 Task: Find a flat in Owatonna, United States, for 6 guests from June 1 to June 9, with a price range of ₹6000 to ₹12000, 3 bedrooms, 3 beds, 3 bathrooms, and self check-in option.
Action: Mouse moved to (481, 119)
Screenshot: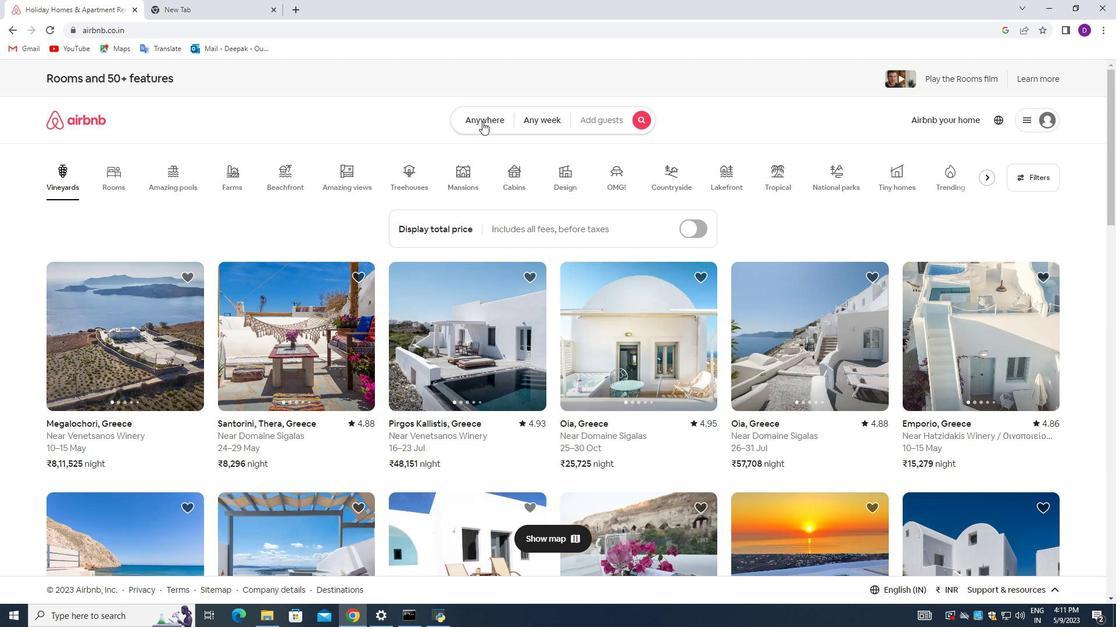 
Action: Mouse pressed left at (481, 119)
Screenshot: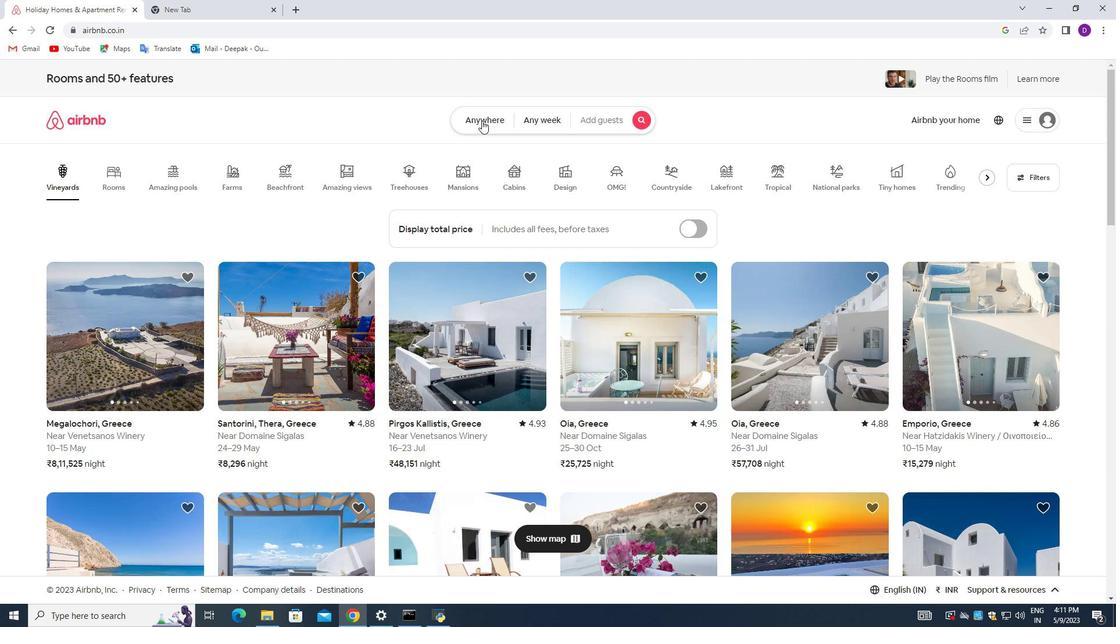 
Action: Mouse moved to (406, 172)
Screenshot: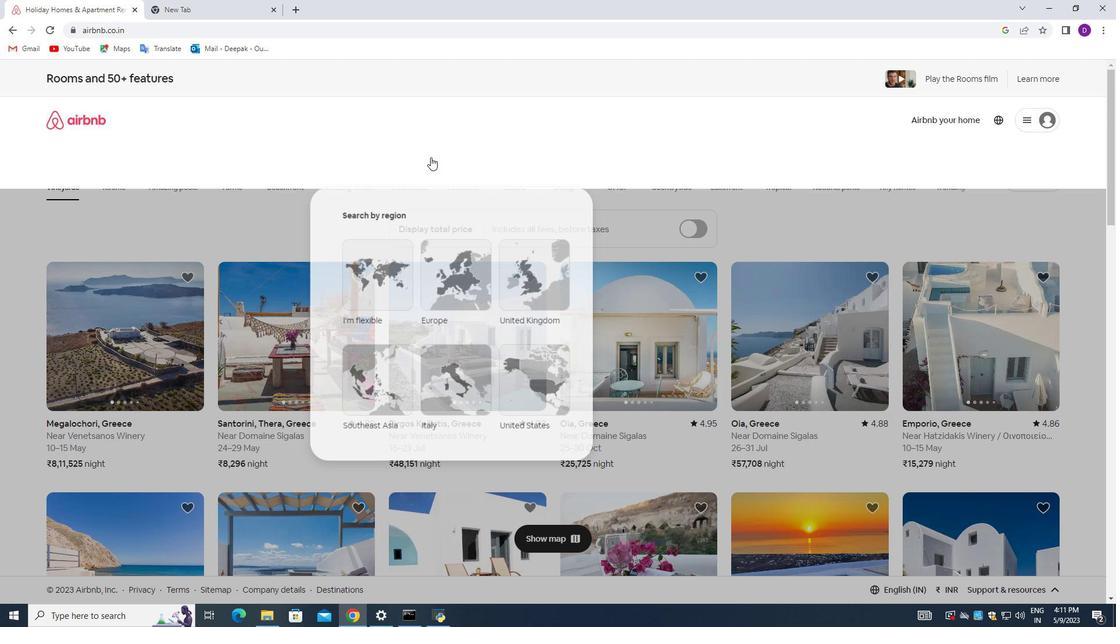 
Action: Mouse pressed left at (406, 172)
Screenshot: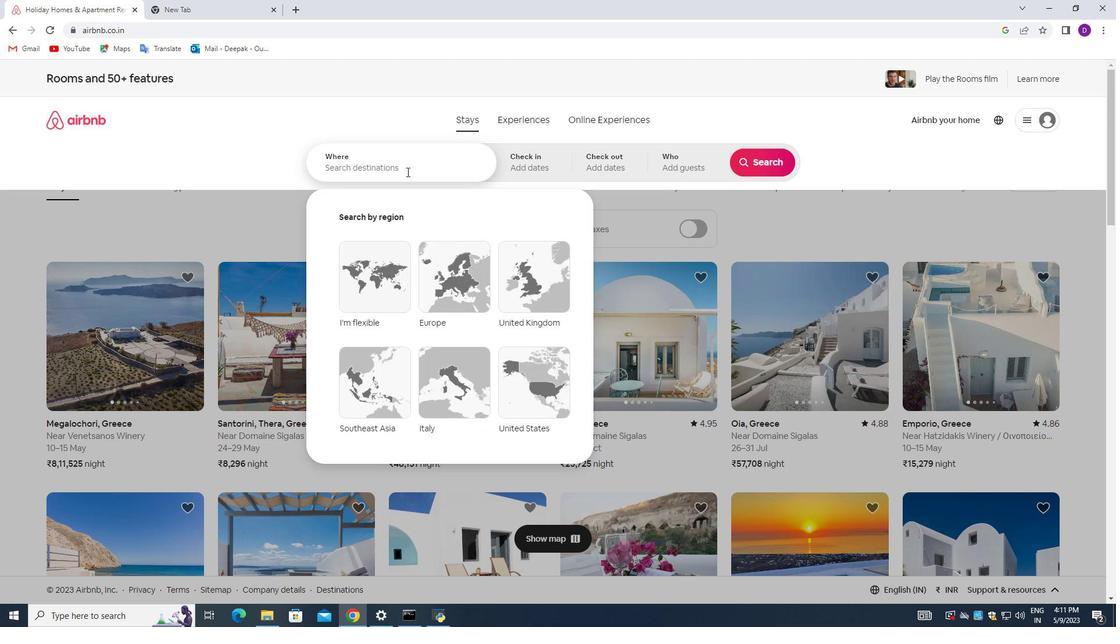 
Action: Mouse moved to (178, 234)
Screenshot: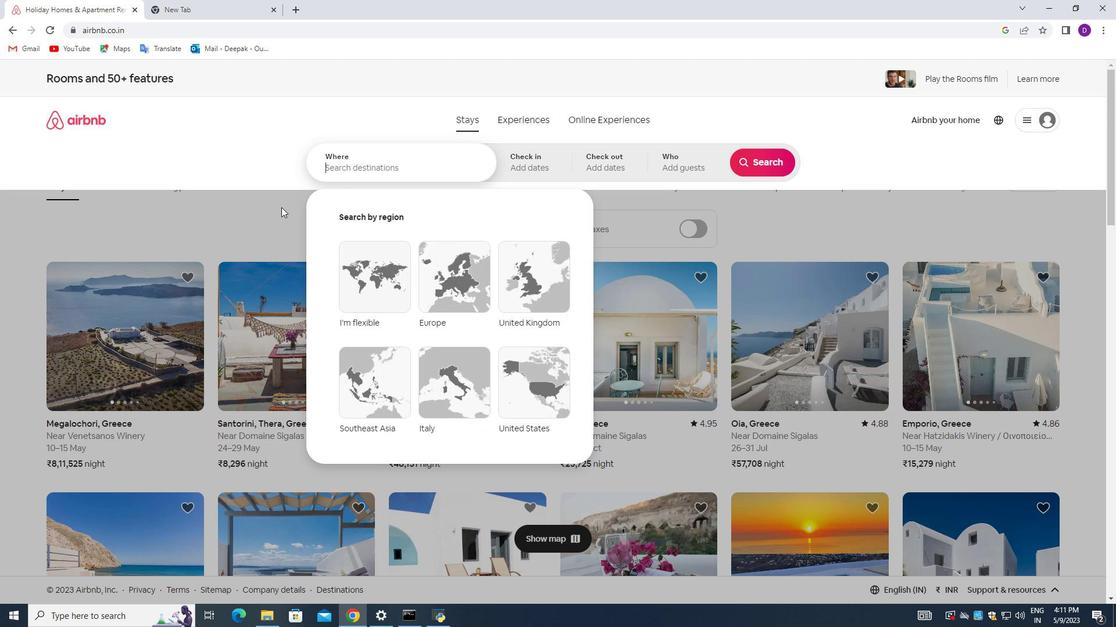 
Action: Key pressed <Key.shift>Owatonna<Key.space><Key.backspace>,<Key.space><Key.shift>United<Key.space><Key.shift_r>States<Key.enter>
Screenshot: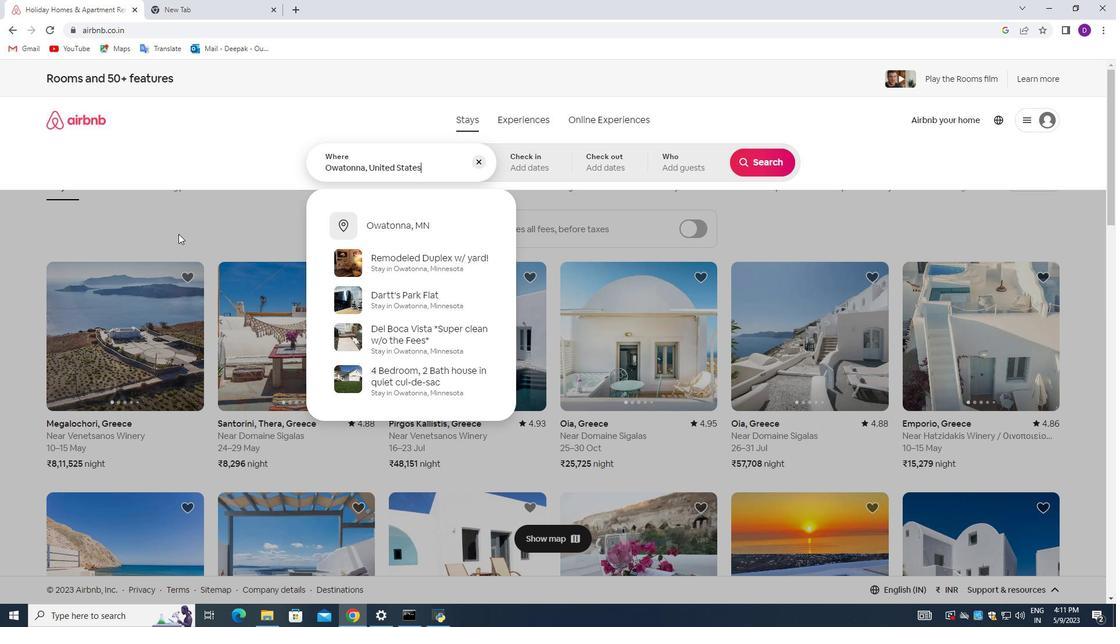 
Action: Mouse moved to (690, 305)
Screenshot: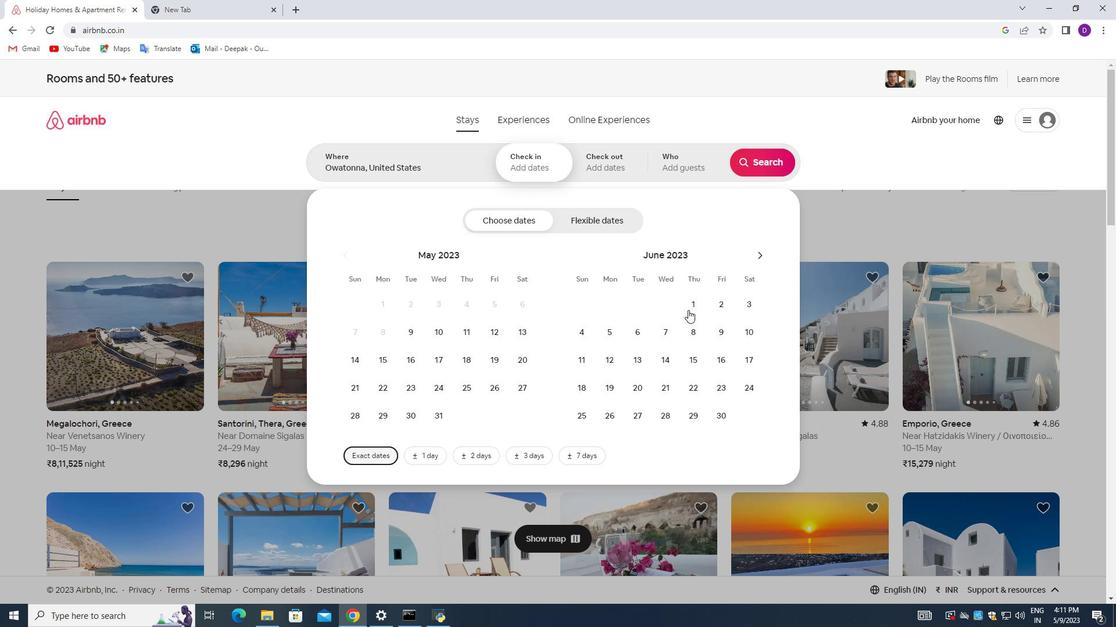 
Action: Mouse pressed left at (690, 305)
Screenshot: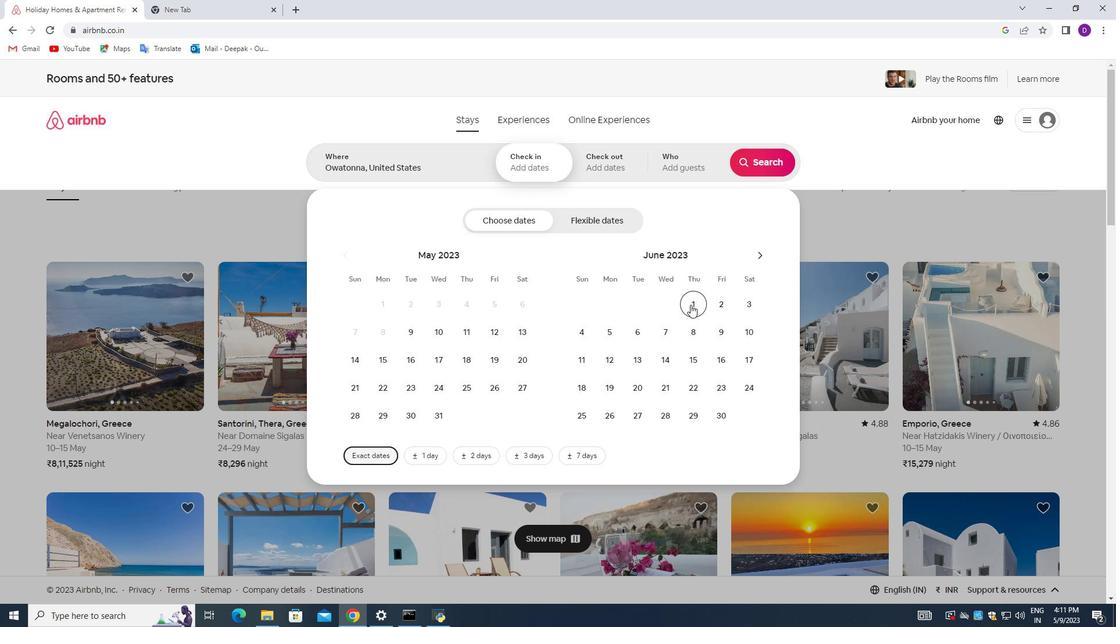 
Action: Mouse moved to (715, 326)
Screenshot: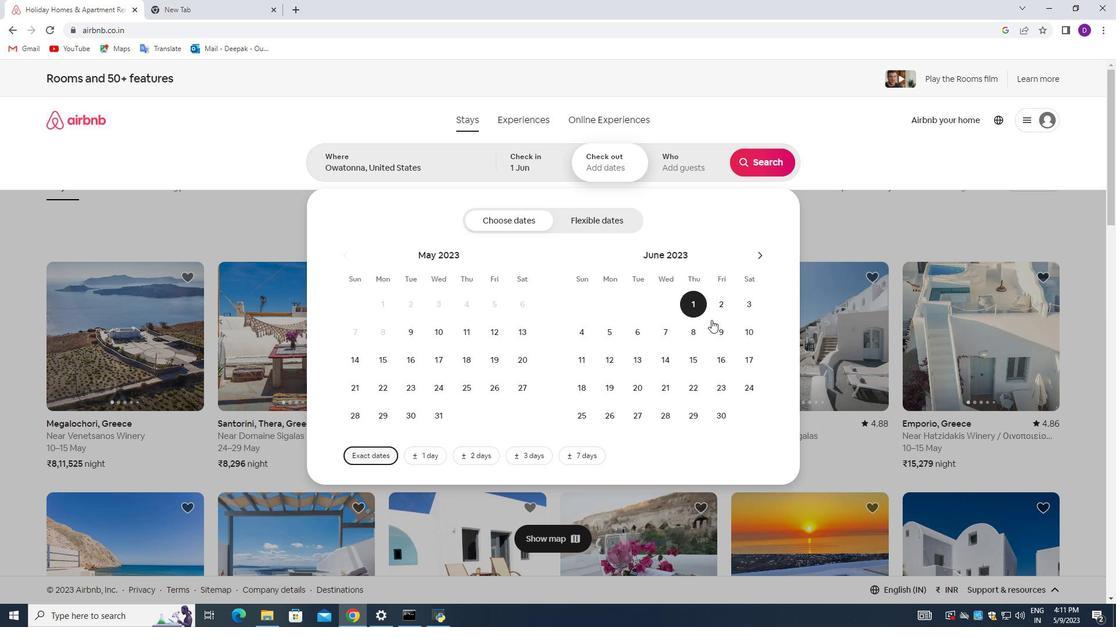 
Action: Mouse pressed left at (715, 326)
Screenshot: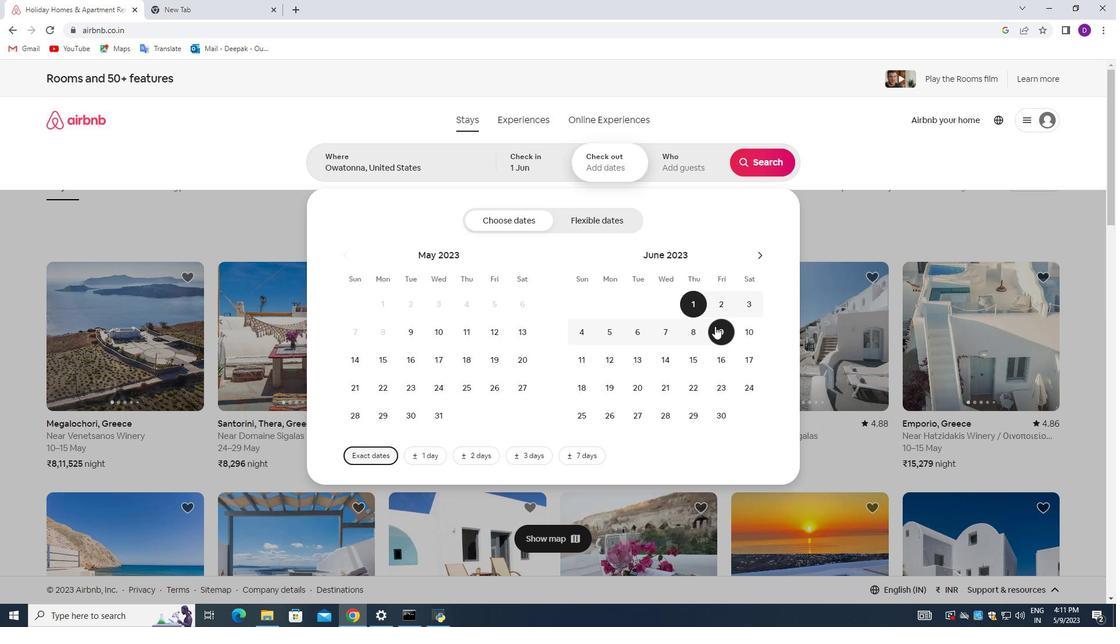 
Action: Mouse moved to (670, 159)
Screenshot: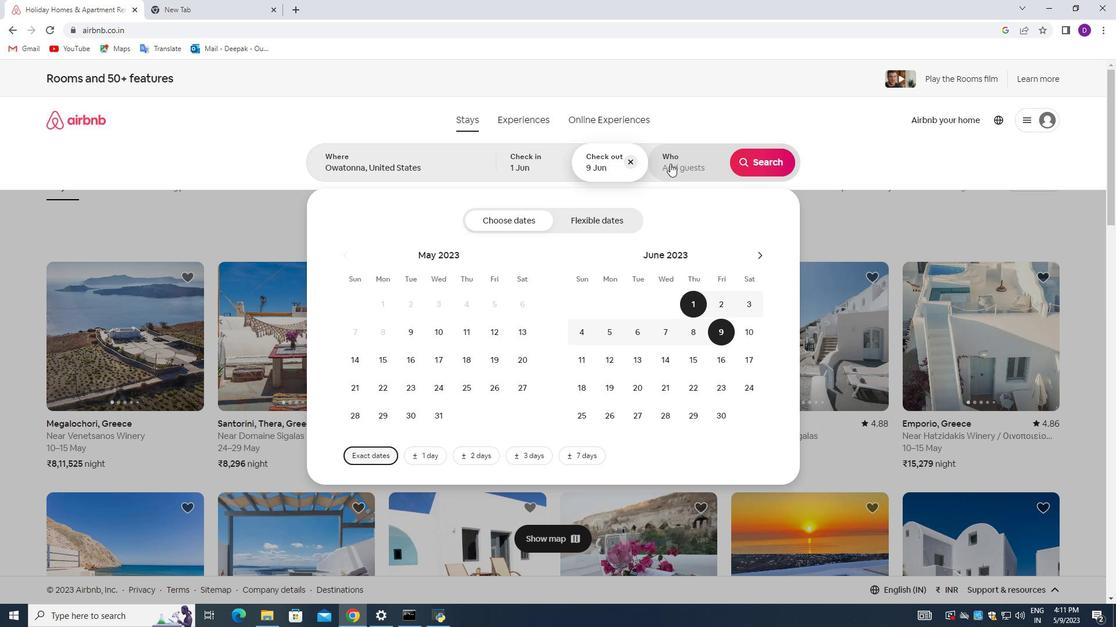 
Action: Mouse pressed left at (670, 159)
Screenshot: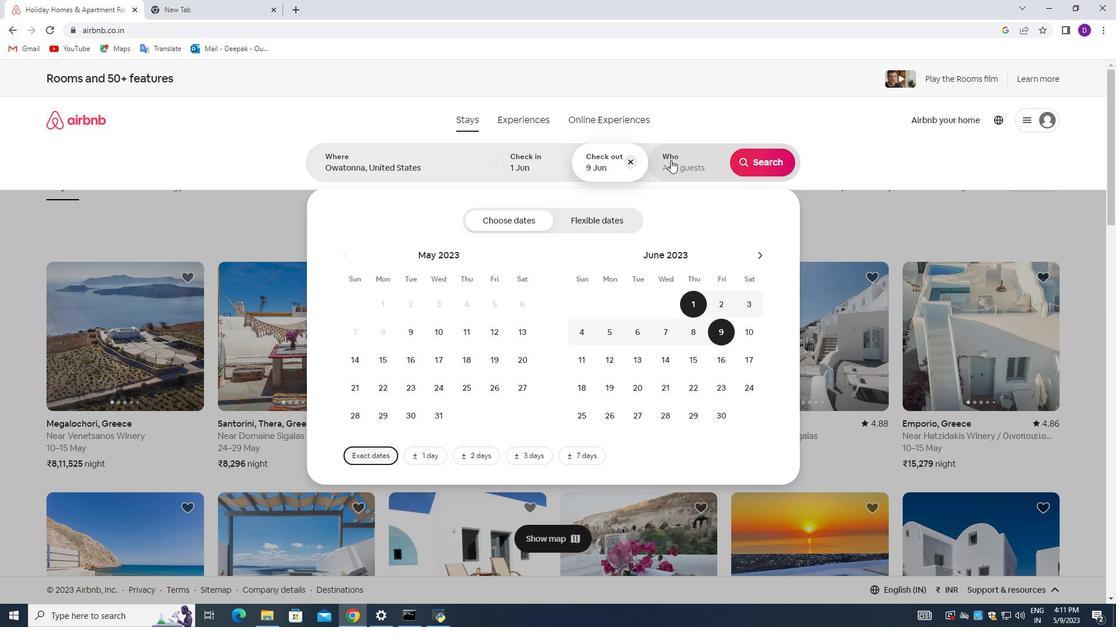 
Action: Mouse moved to (761, 226)
Screenshot: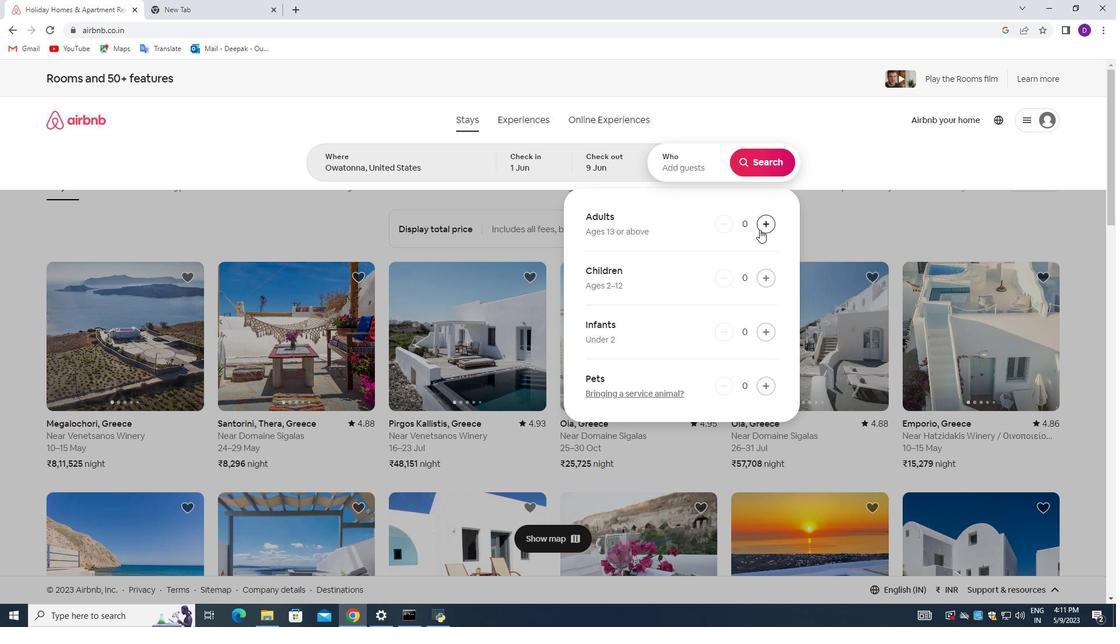 
Action: Mouse pressed left at (761, 226)
Screenshot: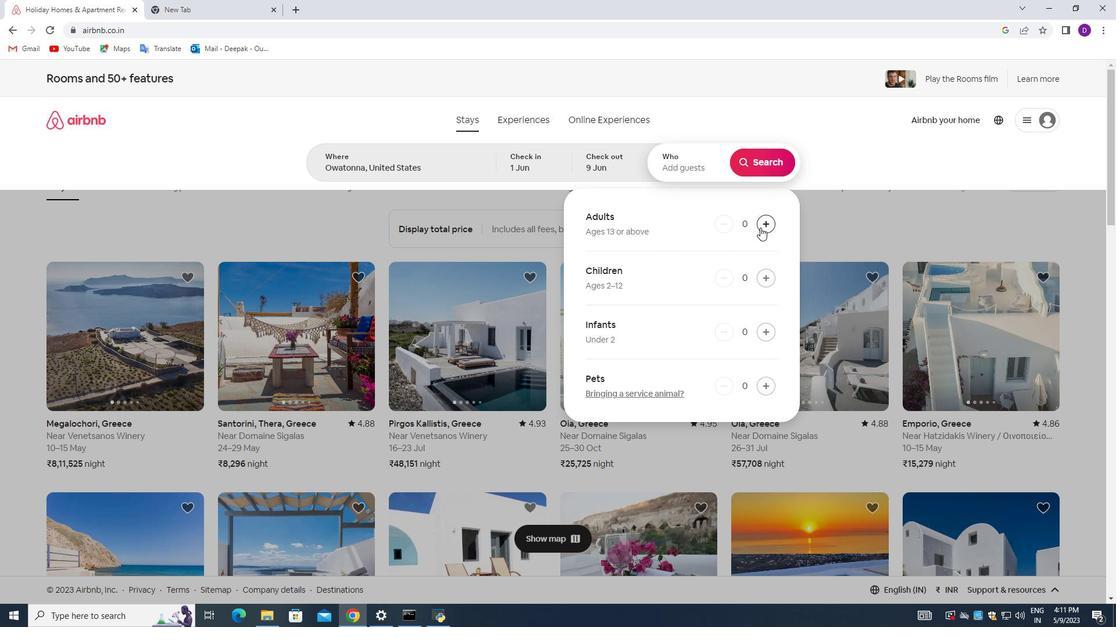 
Action: Mouse pressed left at (761, 226)
Screenshot: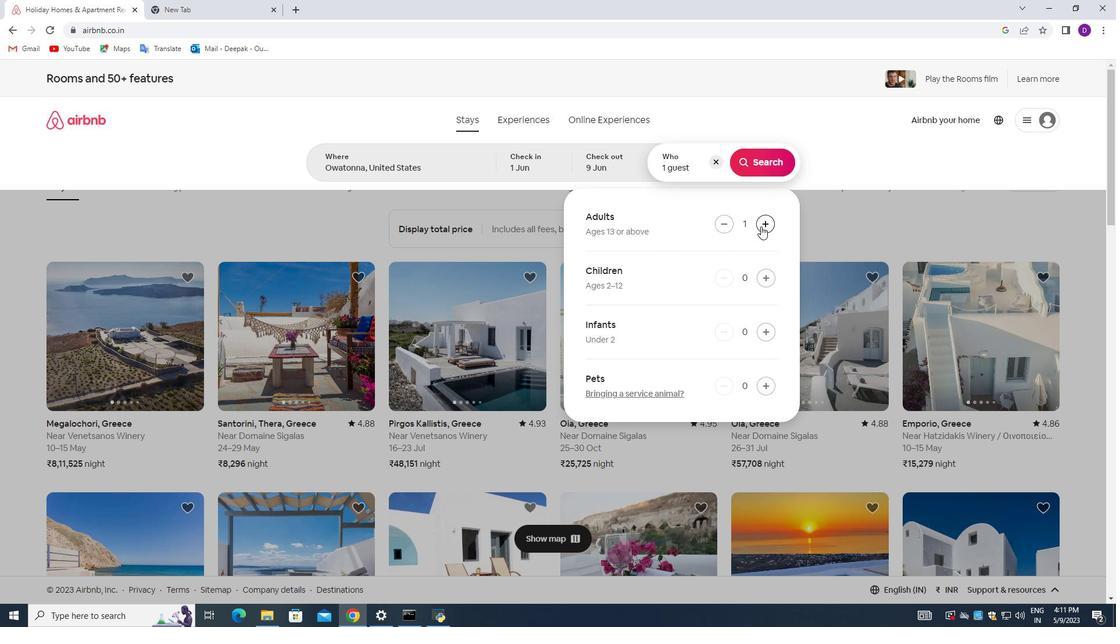 
Action: Mouse pressed left at (761, 226)
Screenshot: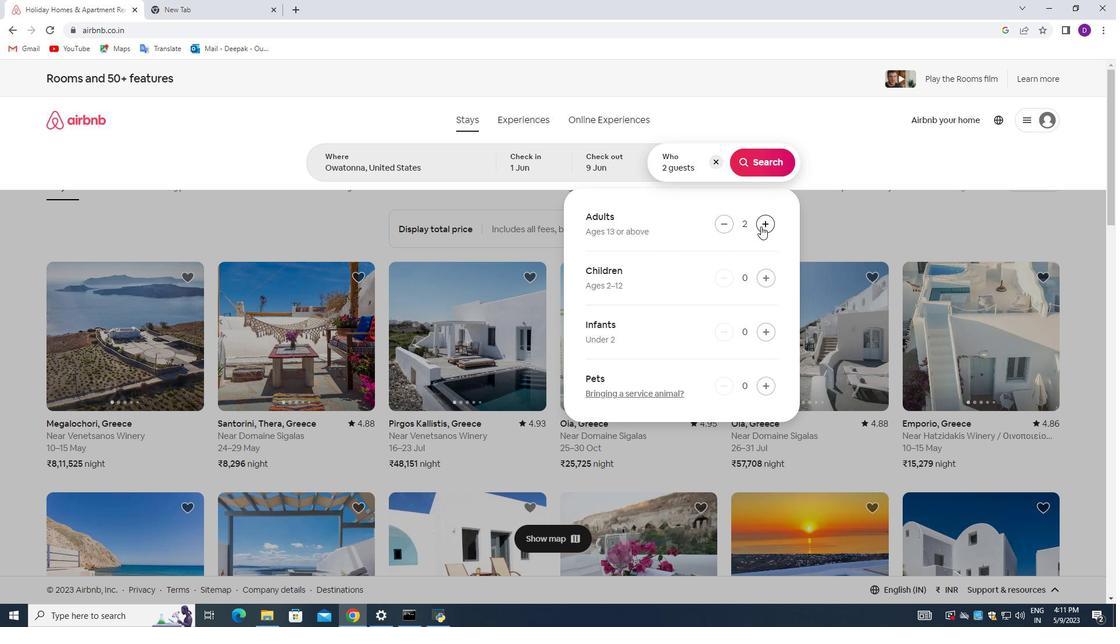 
Action: Mouse pressed left at (761, 226)
Screenshot: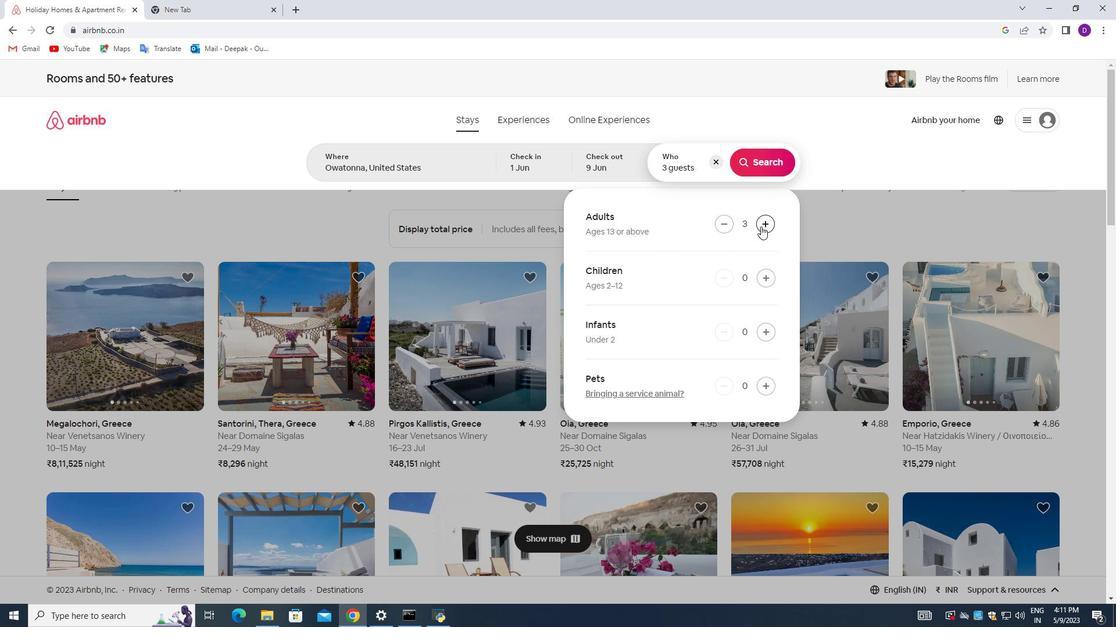 
Action: Mouse pressed left at (761, 226)
Screenshot: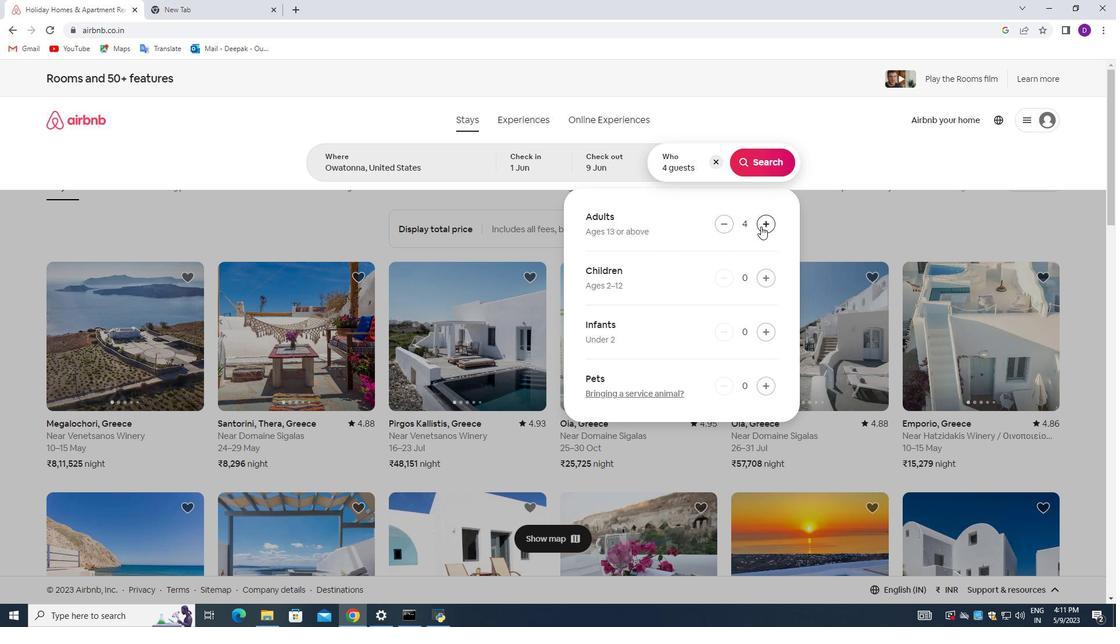 
Action: Mouse pressed left at (761, 226)
Screenshot: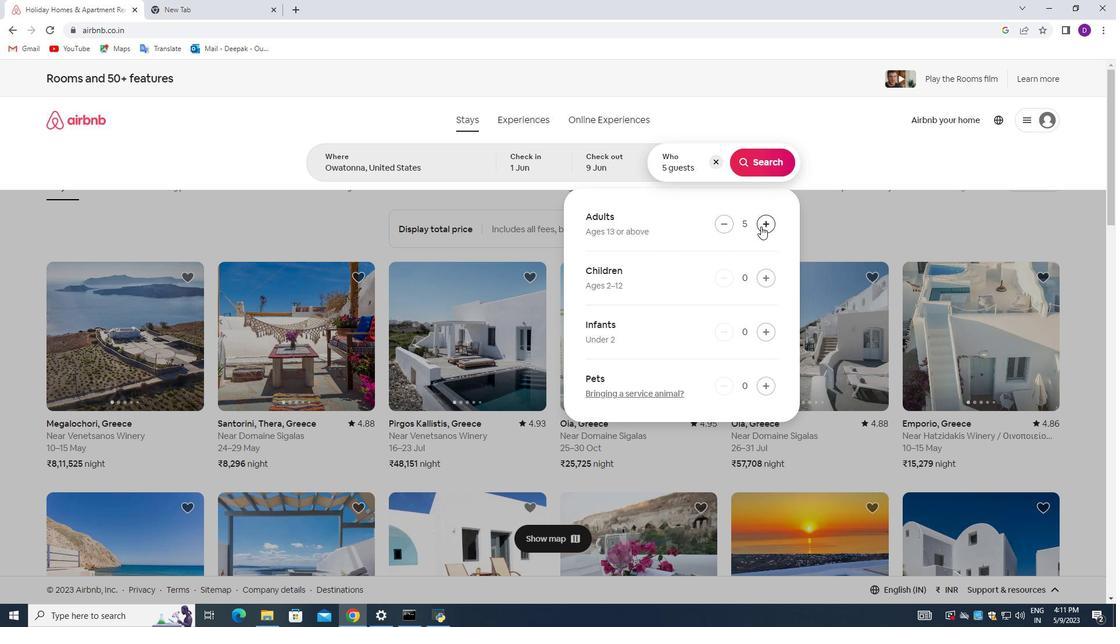 
Action: Mouse moved to (769, 168)
Screenshot: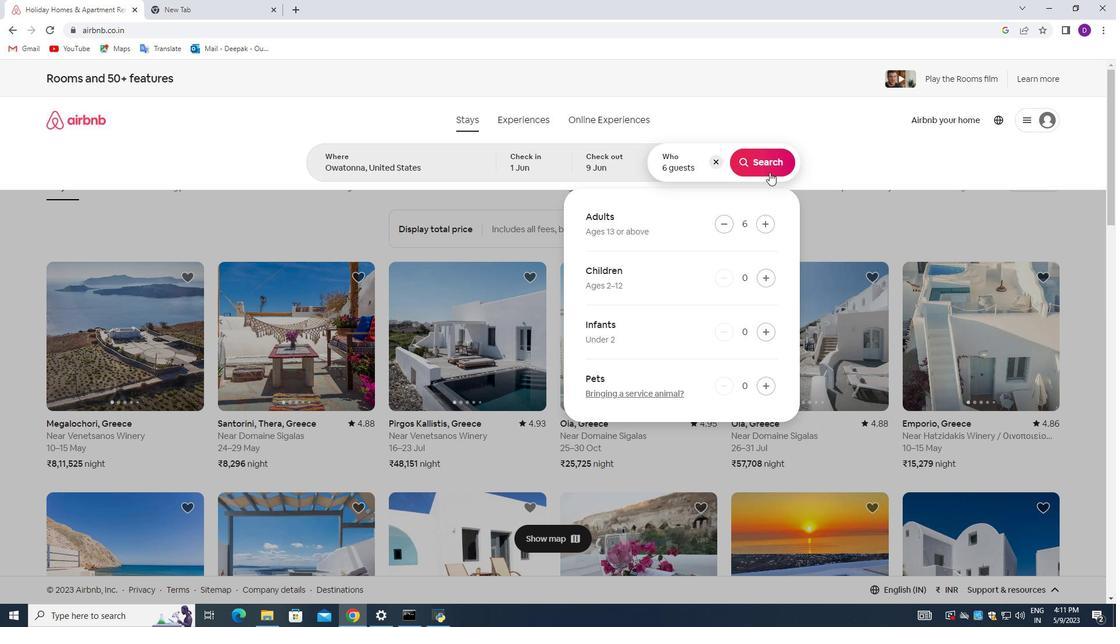 
Action: Mouse pressed left at (769, 168)
Screenshot: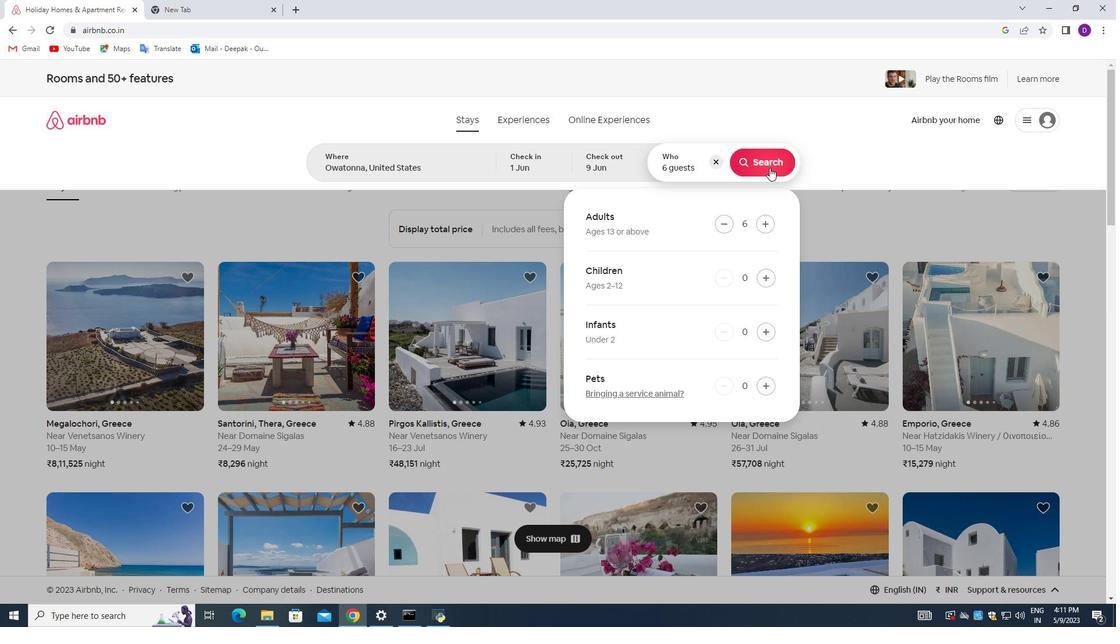 
Action: Mouse moved to (1053, 131)
Screenshot: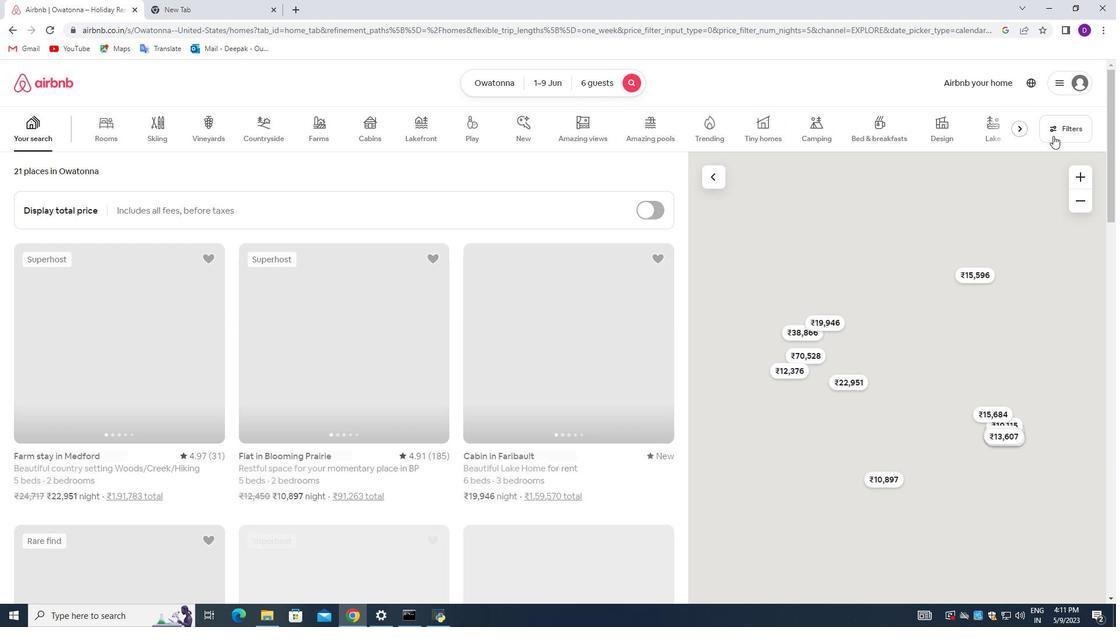 
Action: Mouse pressed left at (1053, 131)
Screenshot: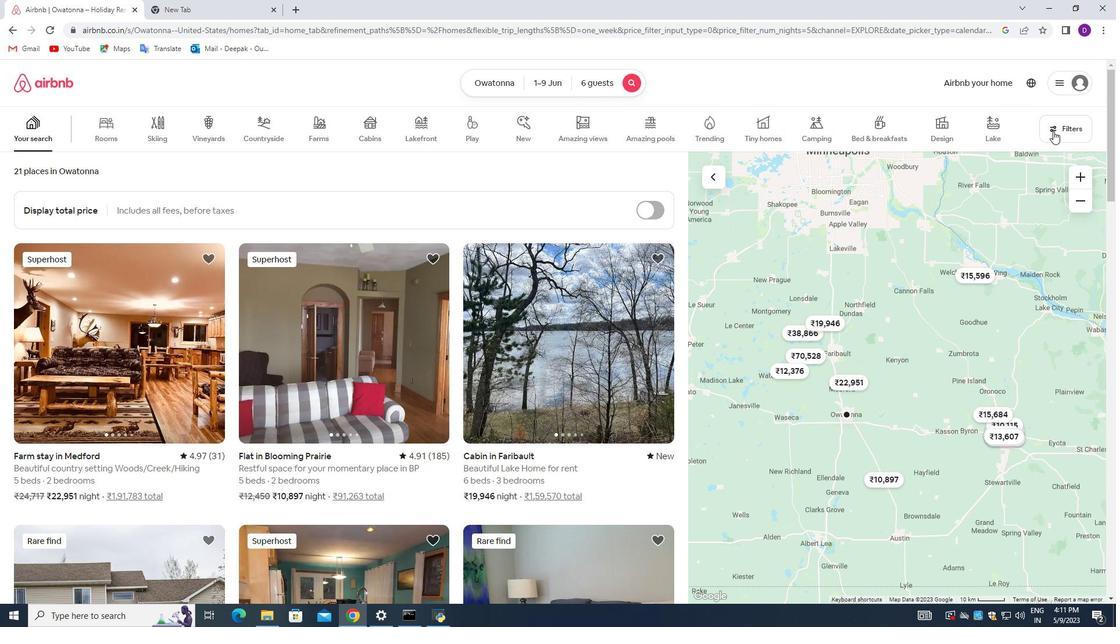
Action: Mouse moved to (412, 416)
Screenshot: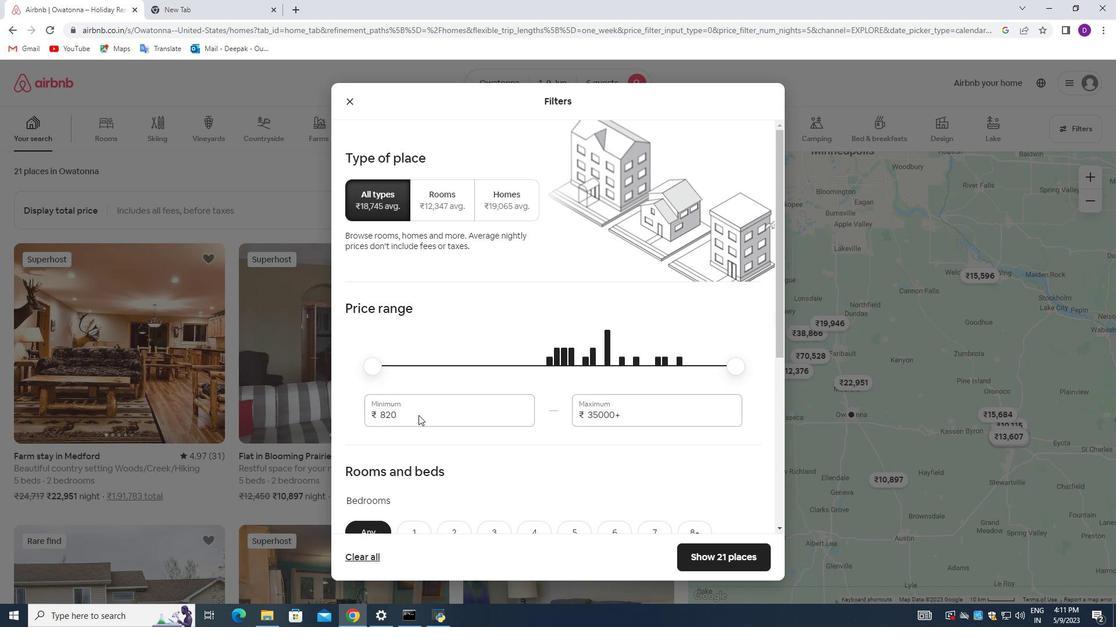 
Action: Mouse pressed left at (412, 416)
Screenshot: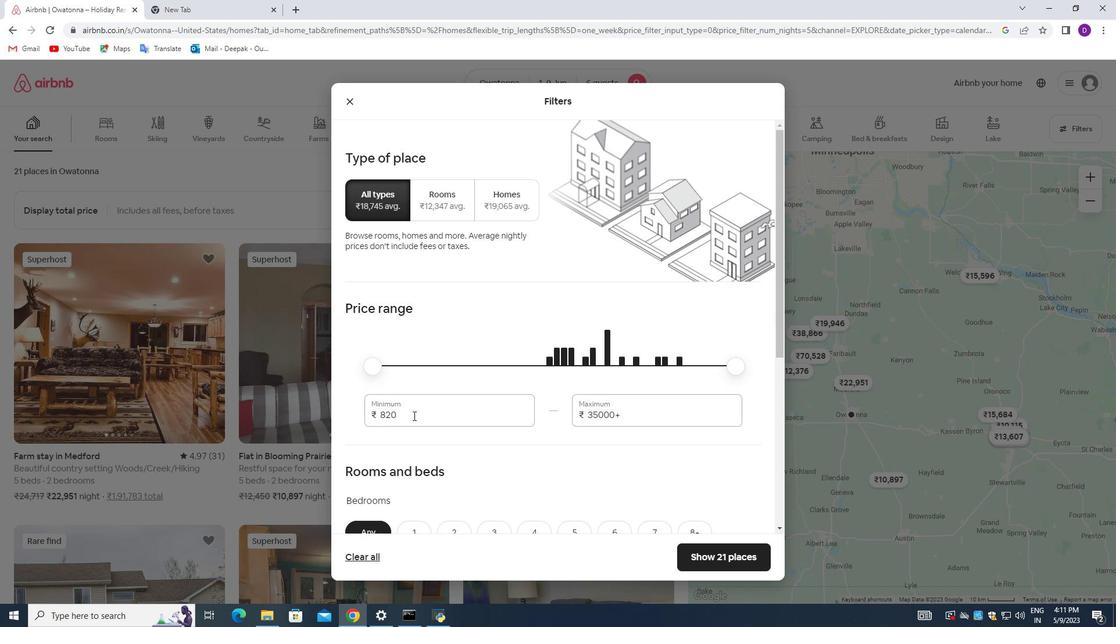 
Action: Mouse pressed left at (412, 416)
Screenshot: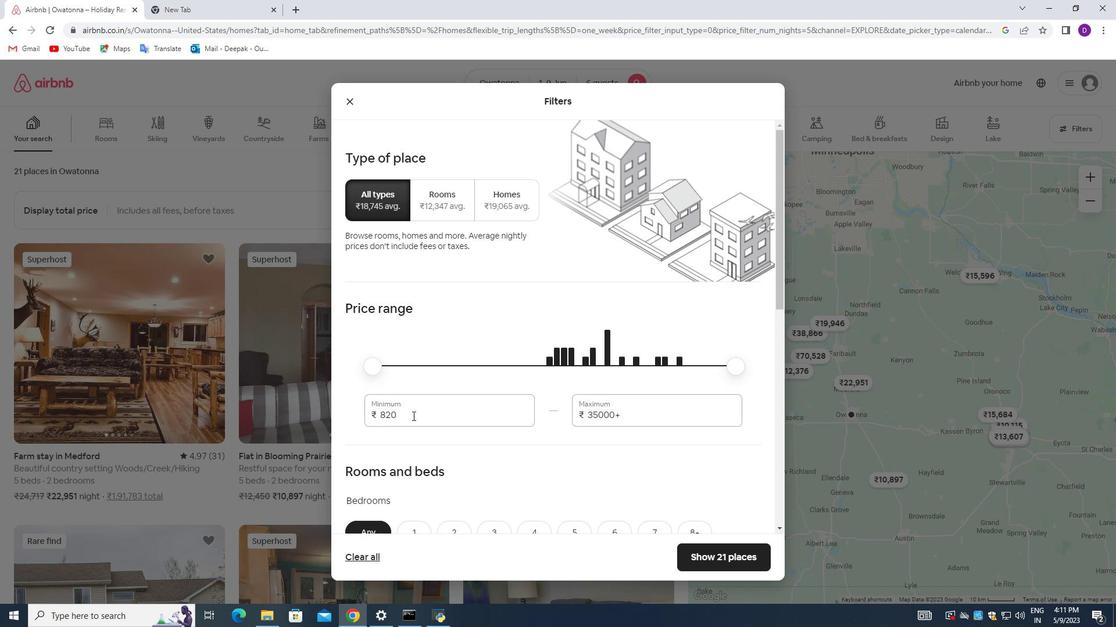 
Action: Key pressed 6000<Key.tab>12000
Screenshot: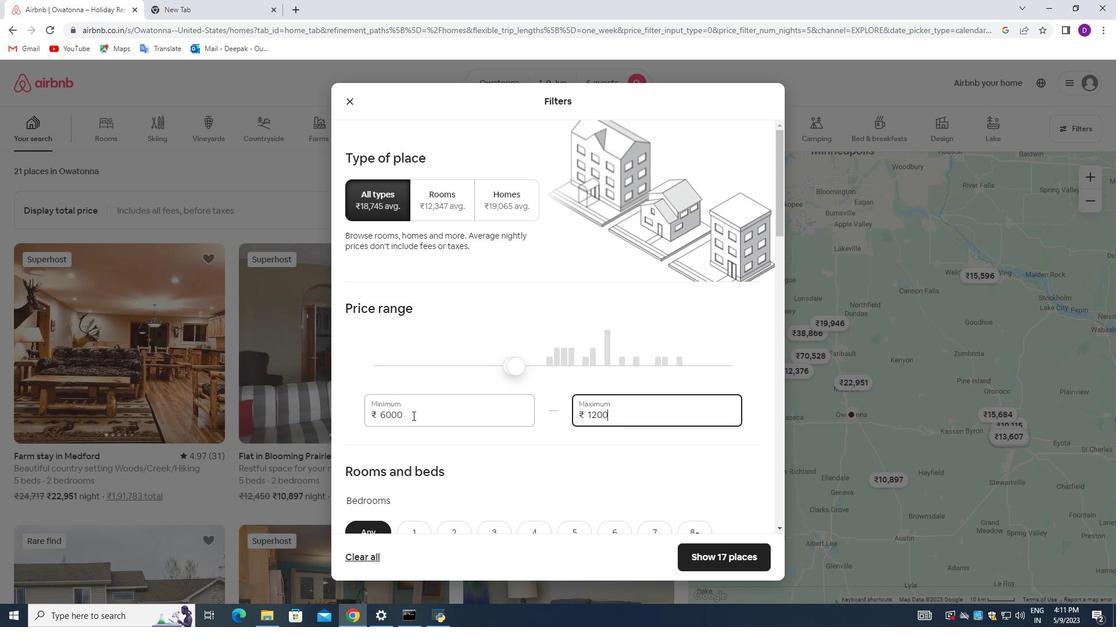
Action: Mouse moved to (435, 338)
Screenshot: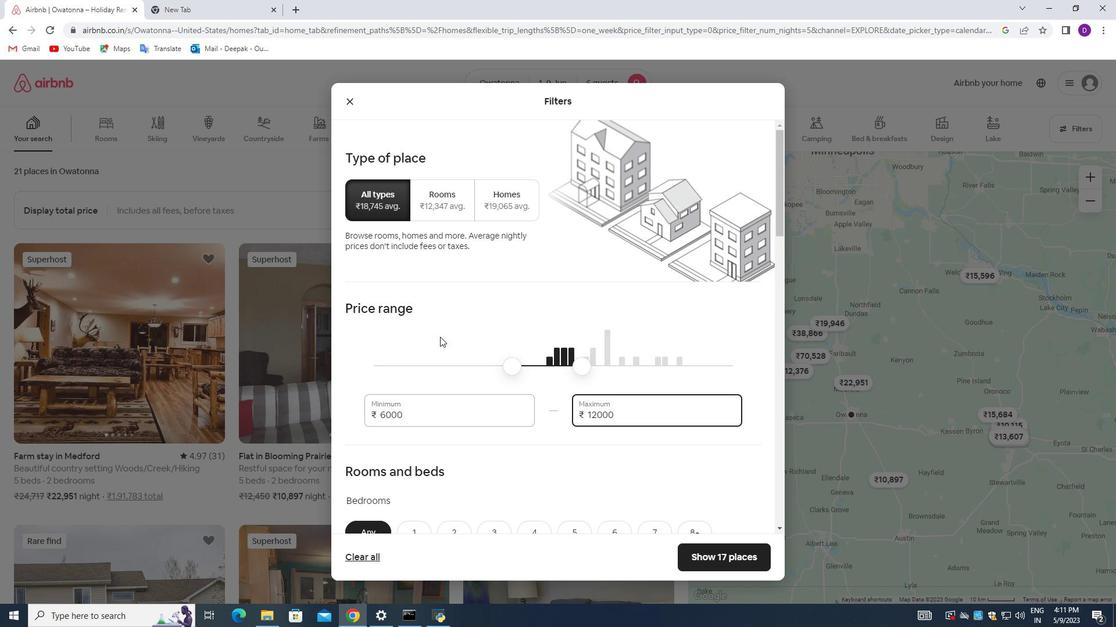 
Action: Mouse scrolled (435, 338) with delta (0, 0)
Screenshot: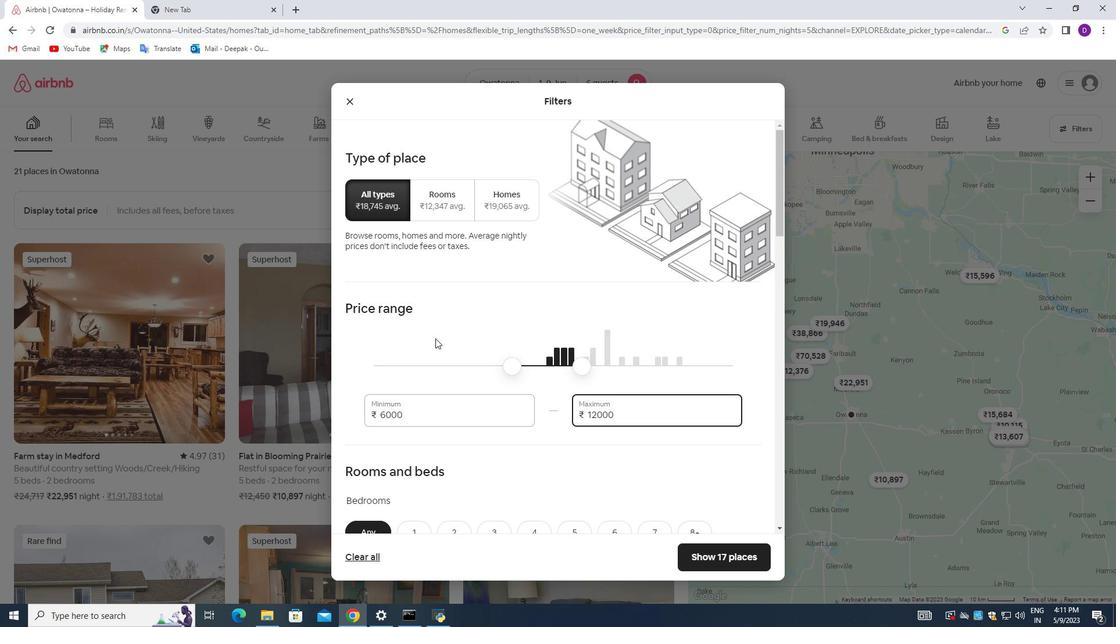 
Action: Mouse moved to (435, 339)
Screenshot: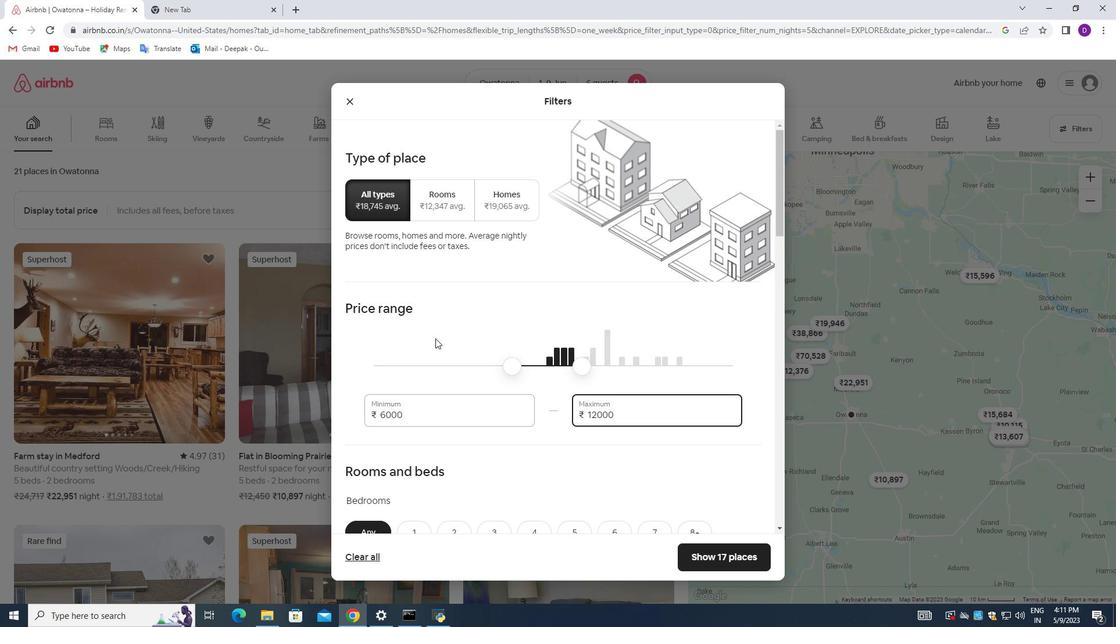 
Action: Mouse scrolled (435, 338) with delta (0, 0)
Screenshot: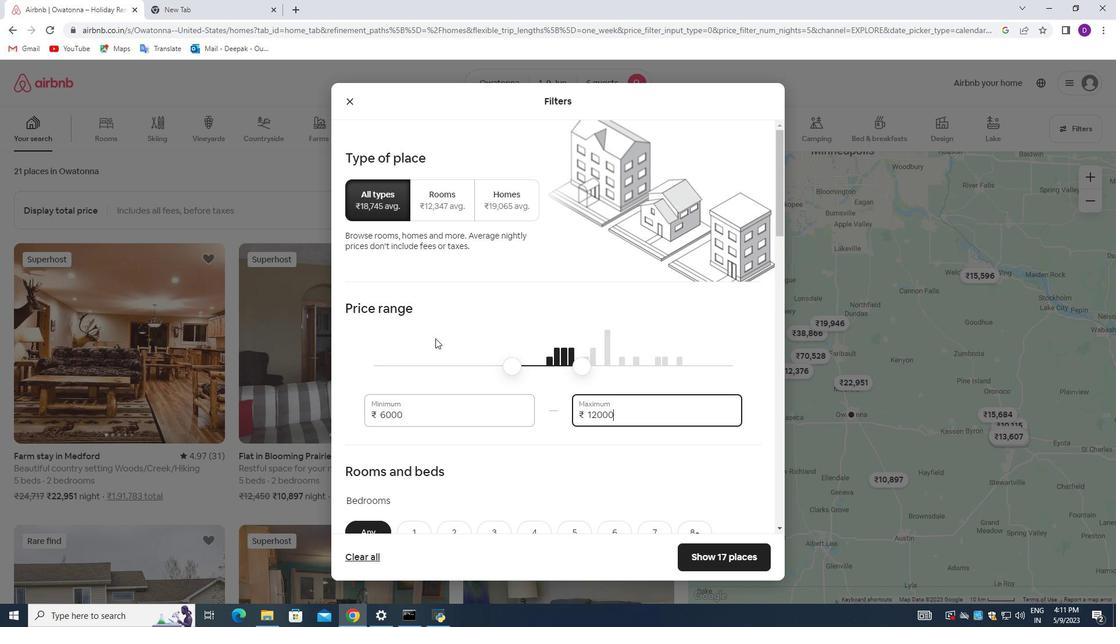 
Action: Mouse scrolled (435, 338) with delta (0, 0)
Screenshot: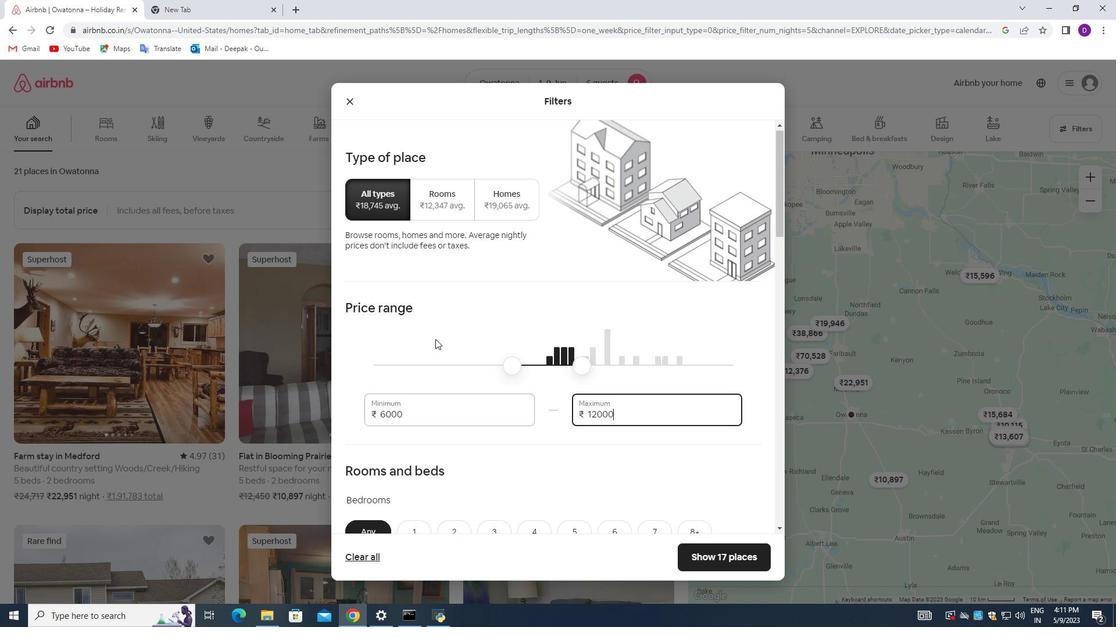 
Action: Mouse moved to (495, 366)
Screenshot: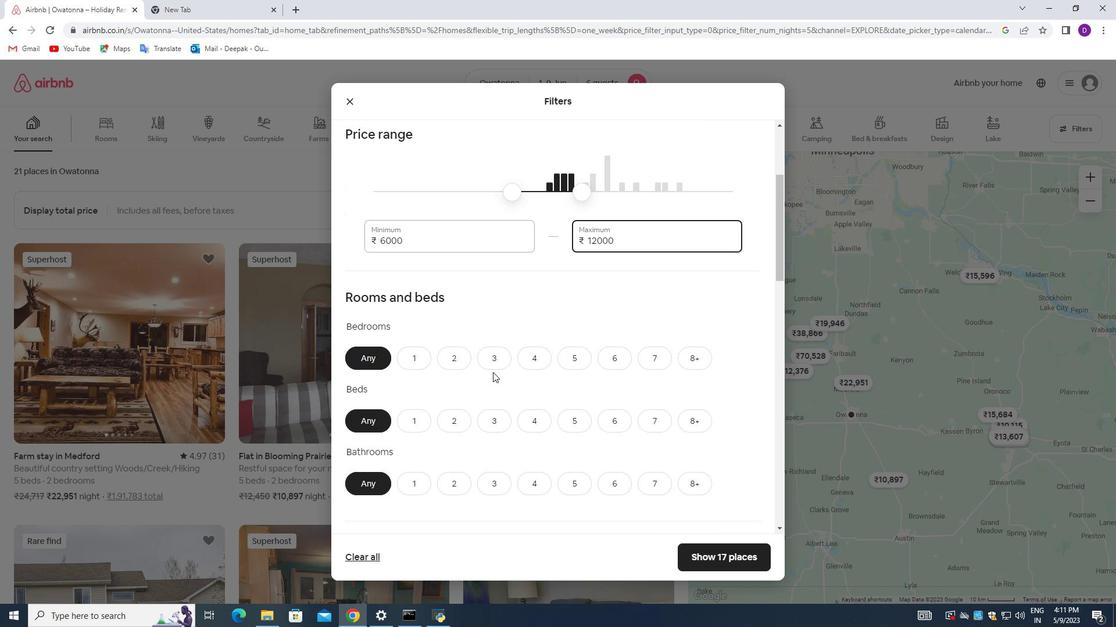 
Action: Mouse pressed left at (495, 366)
Screenshot: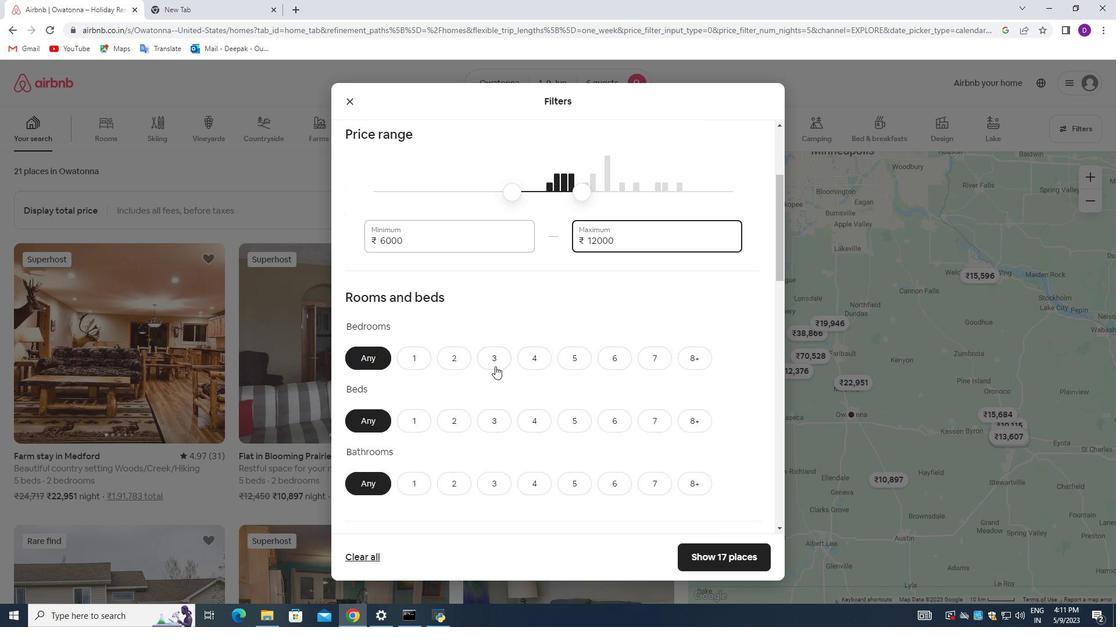 
Action: Mouse moved to (495, 418)
Screenshot: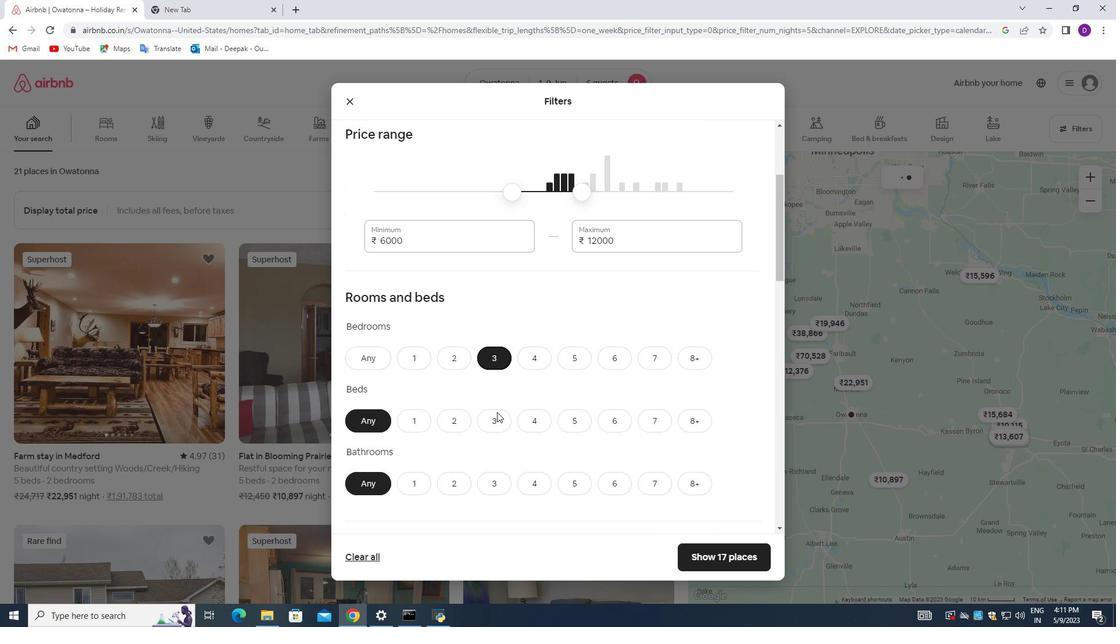 
Action: Mouse pressed left at (495, 418)
Screenshot: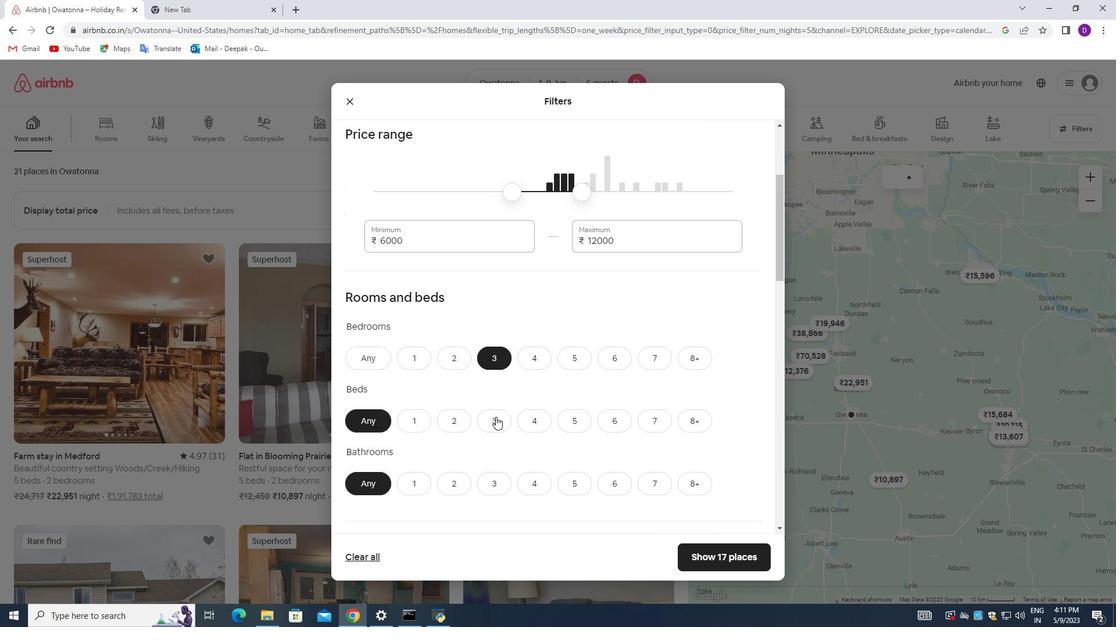 
Action: Mouse moved to (493, 479)
Screenshot: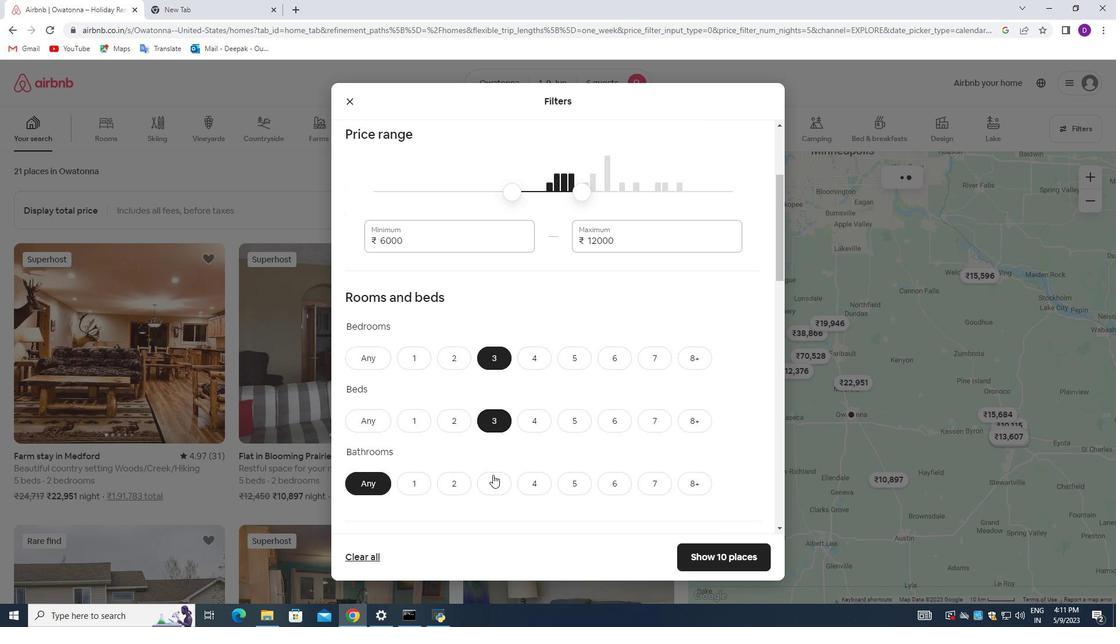 
Action: Mouse pressed left at (493, 479)
Screenshot: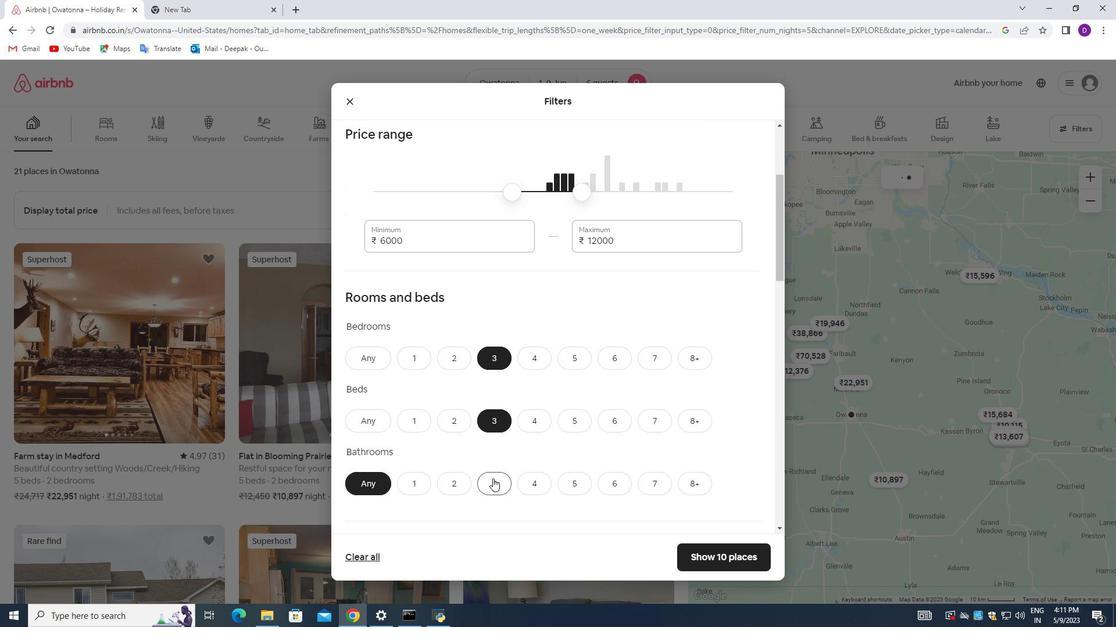 
Action: Mouse moved to (501, 352)
Screenshot: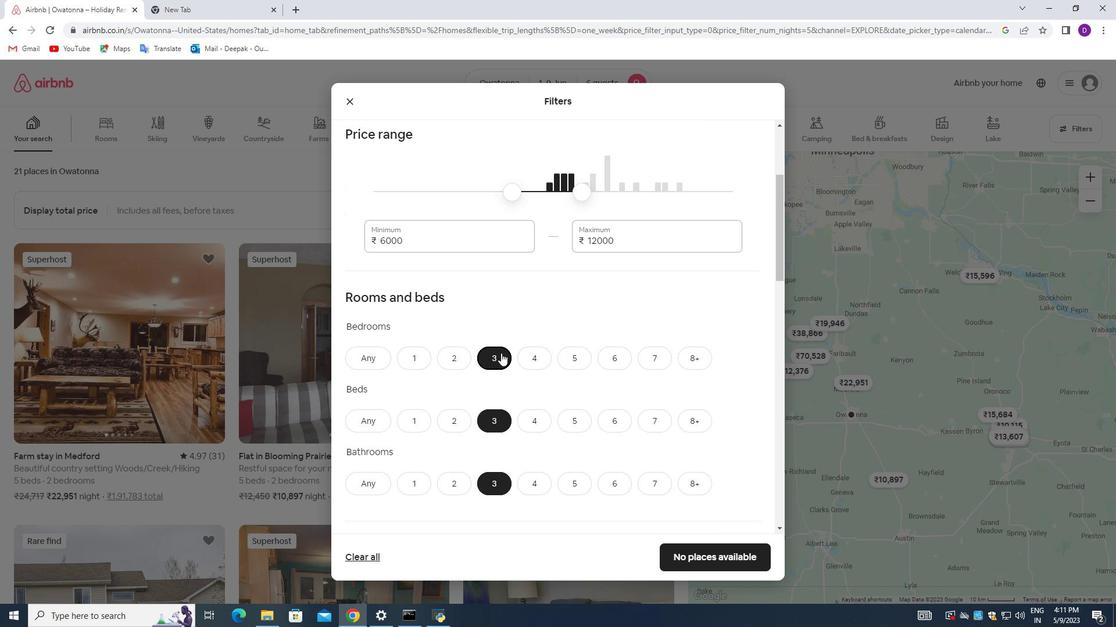 
Action: Mouse scrolled (501, 352) with delta (0, 0)
Screenshot: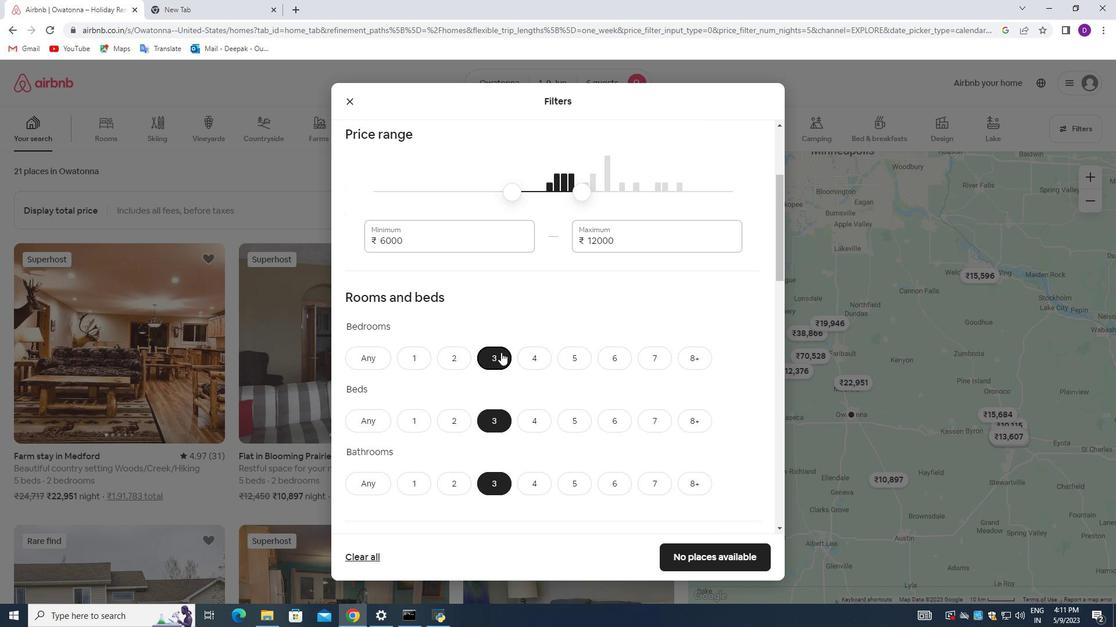 
Action: Mouse moved to (511, 351)
Screenshot: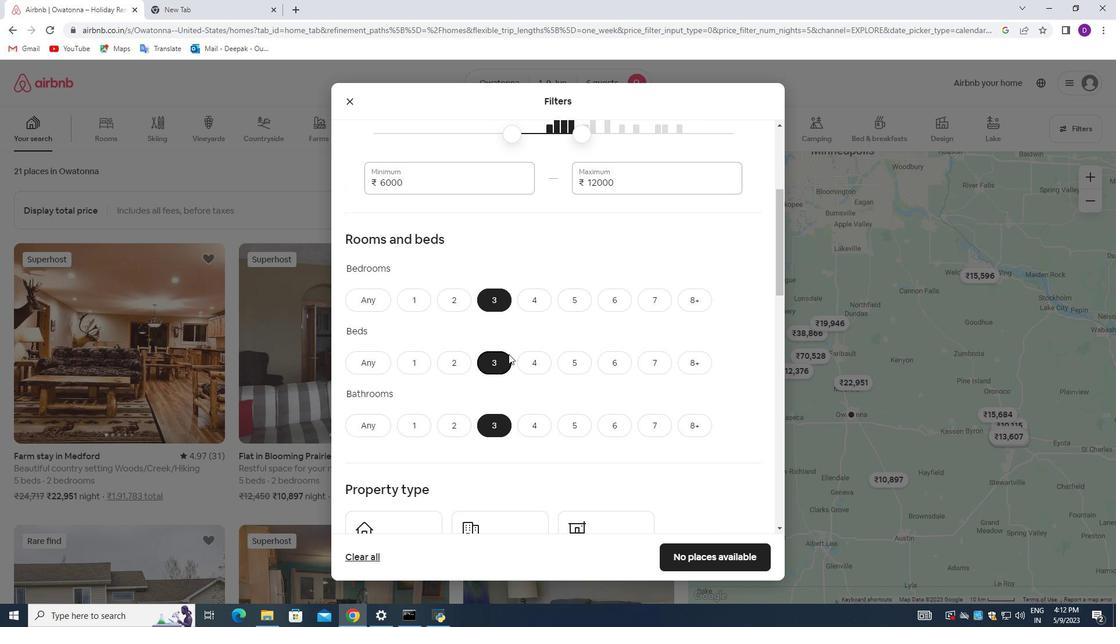 
Action: Mouse scrolled (511, 351) with delta (0, 0)
Screenshot: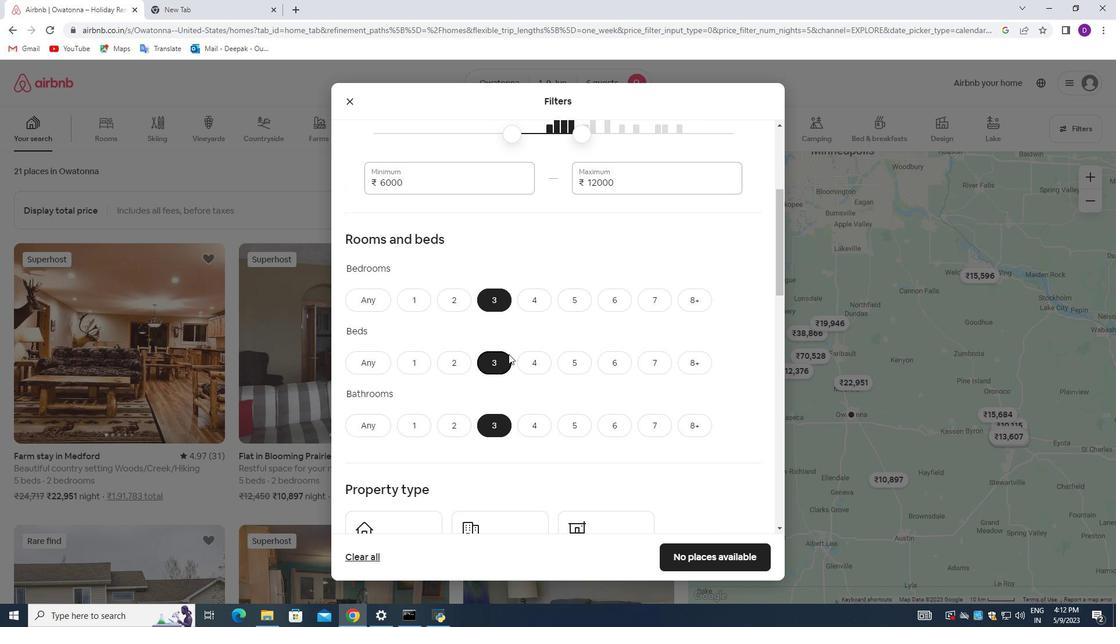 
Action: Mouse moved to (515, 334)
Screenshot: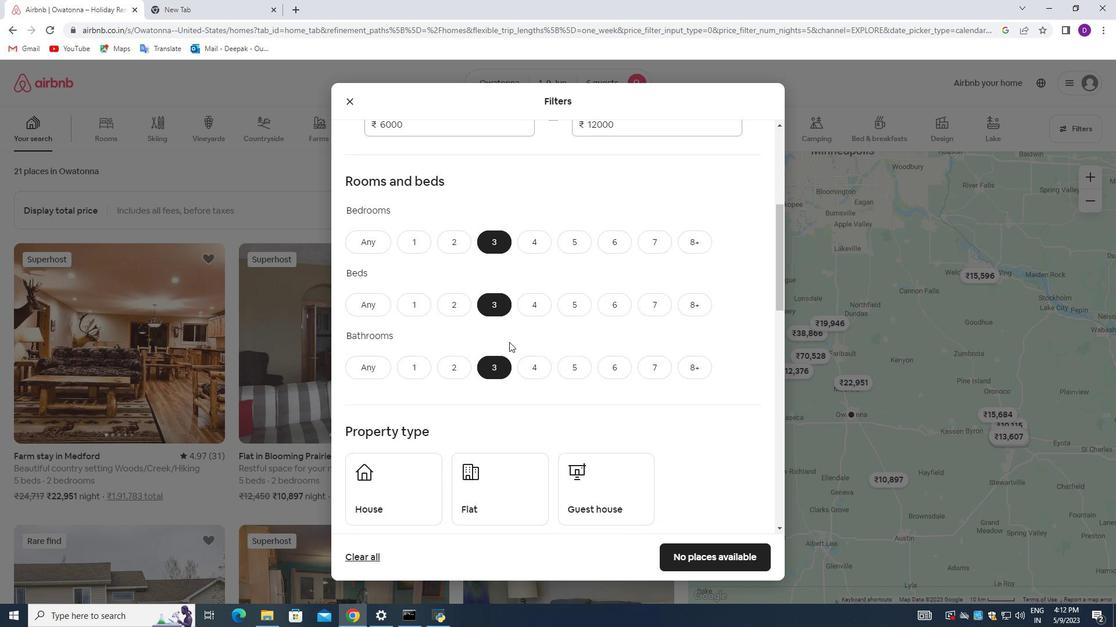 
Action: Mouse scrolled (515, 333) with delta (0, 0)
Screenshot: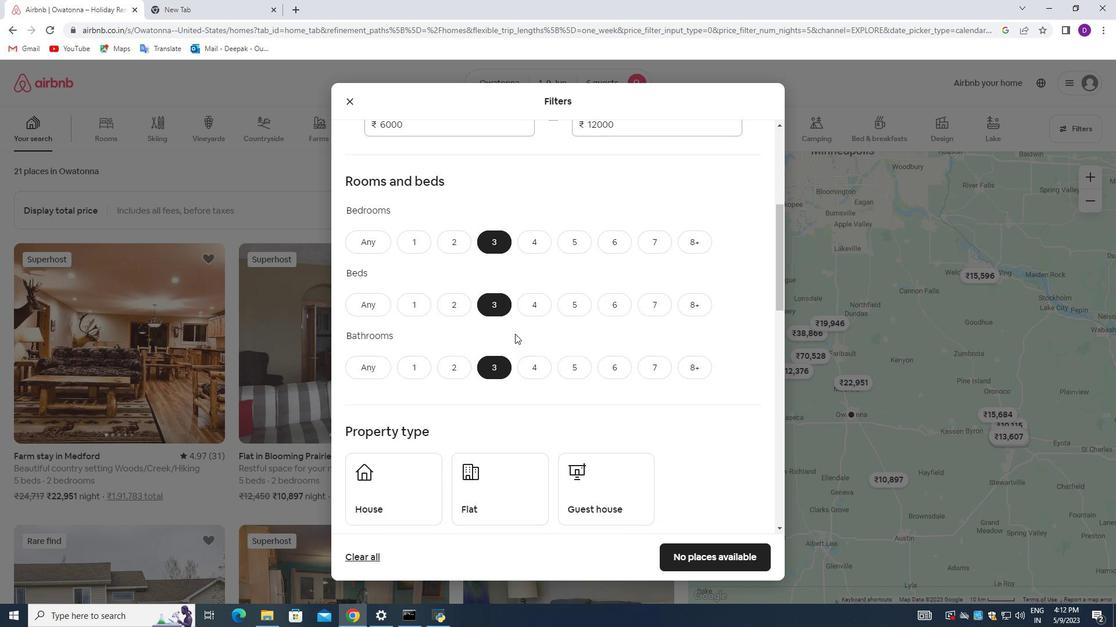 
Action: Mouse scrolled (515, 333) with delta (0, 0)
Screenshot: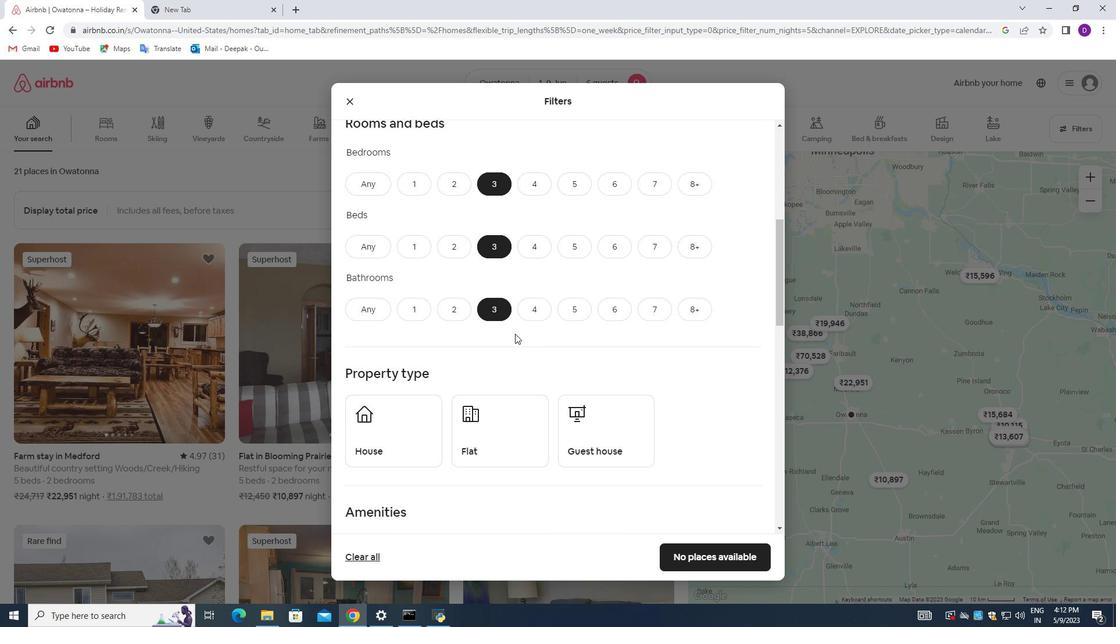 
Action: Mouse moved to (413, 365)
Screenshot: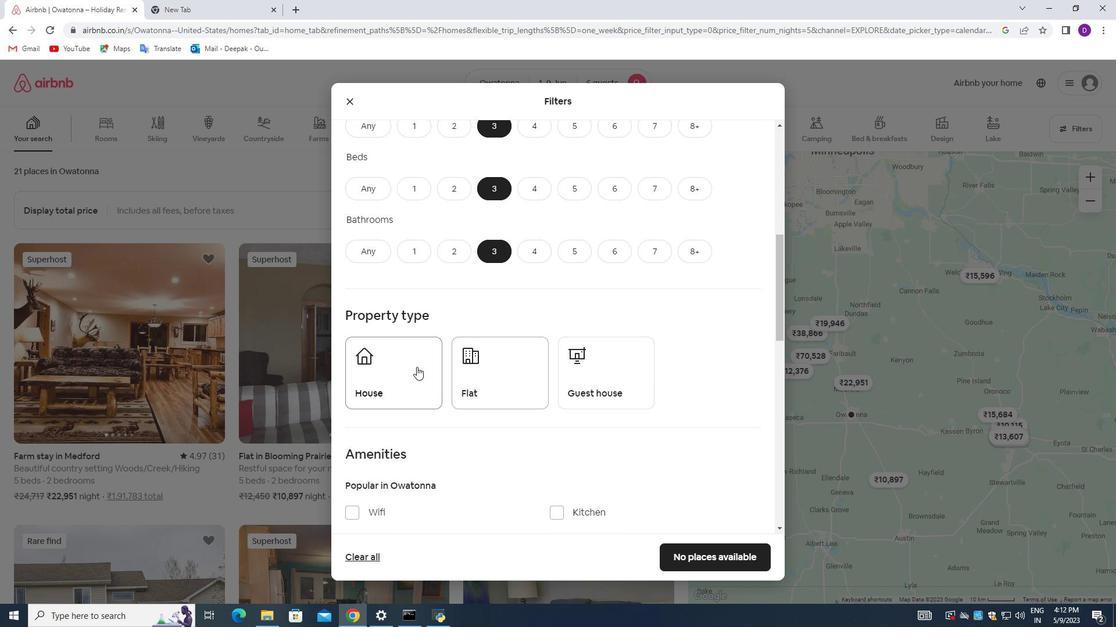 
Action: Mouse pressed left at (413, 365)
Screenshot: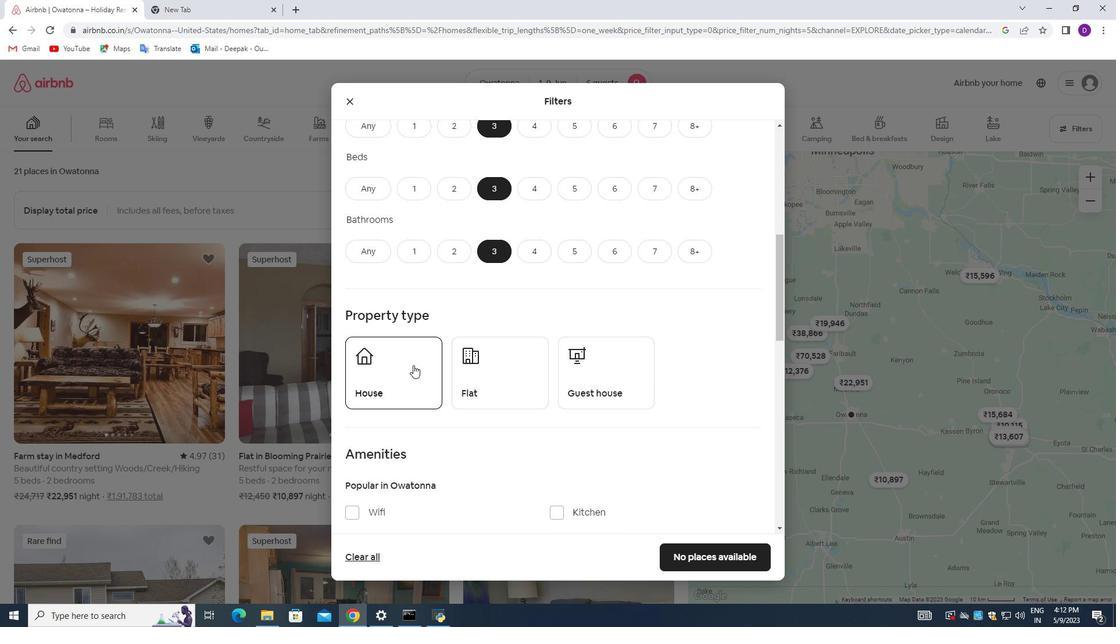 
Action: Mouse moved to (484, 371)
Screenshot: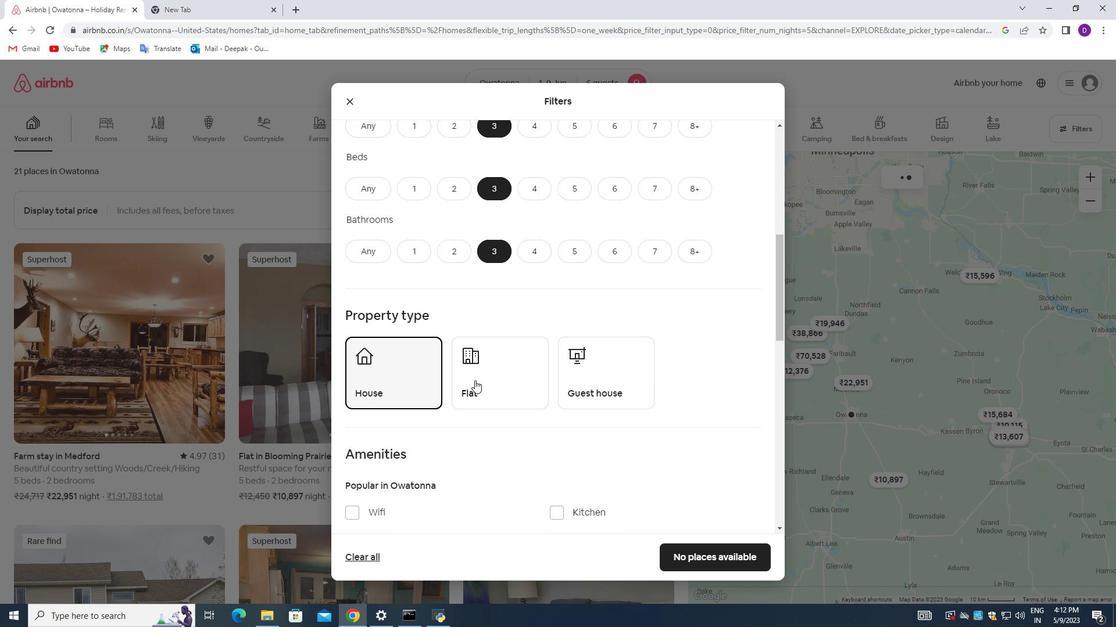 
Action: Mouse pressed left at (484, 371)
Screenshot: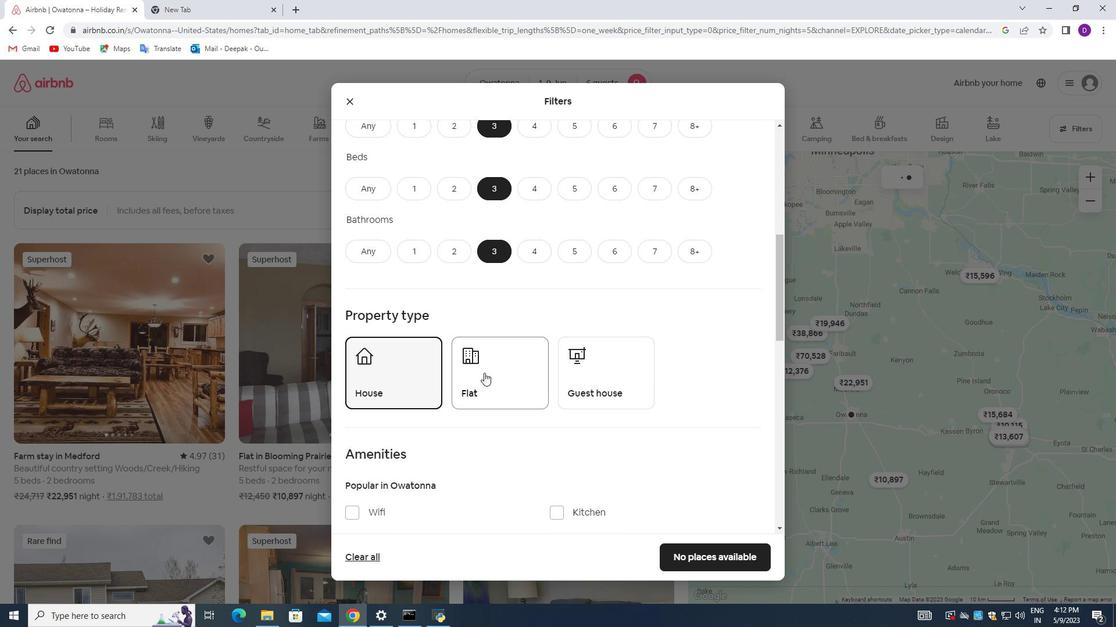 
Action: Mouse moved to (590, 373)
Screenshot: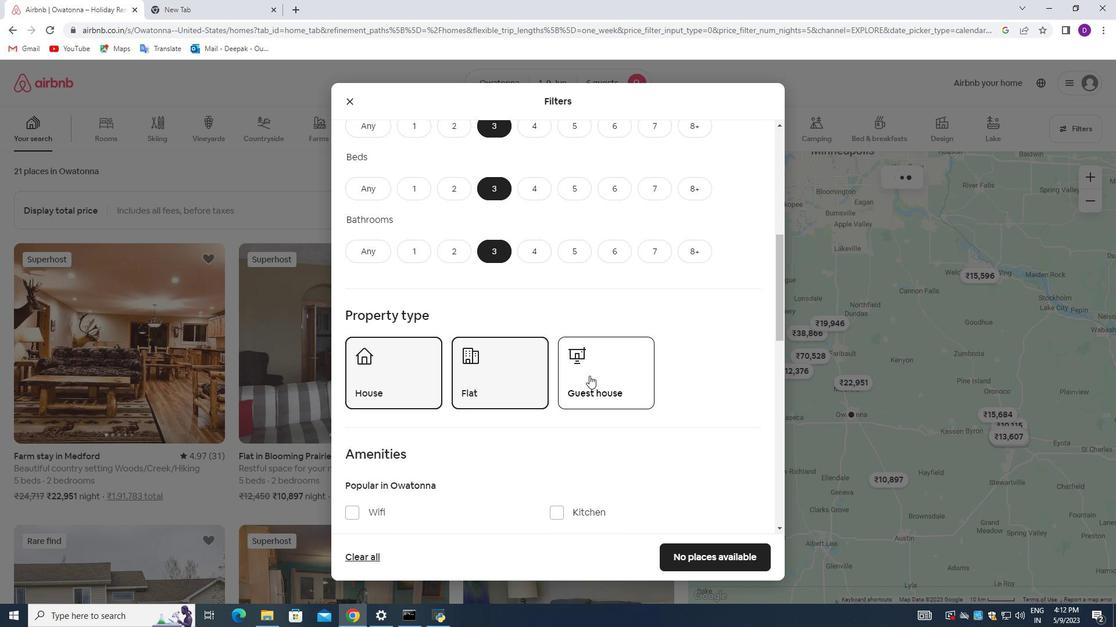 
Action: Mouse pressed left at (590, 373)
Screenshot: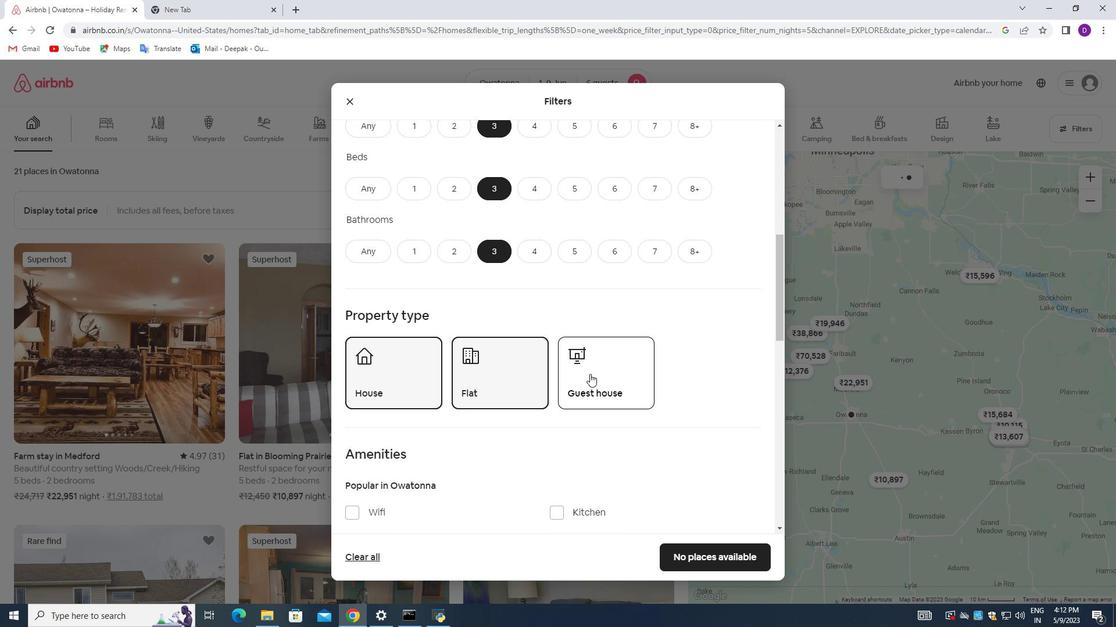 
Action: Mouse moved to (489, 363)
Screenshot: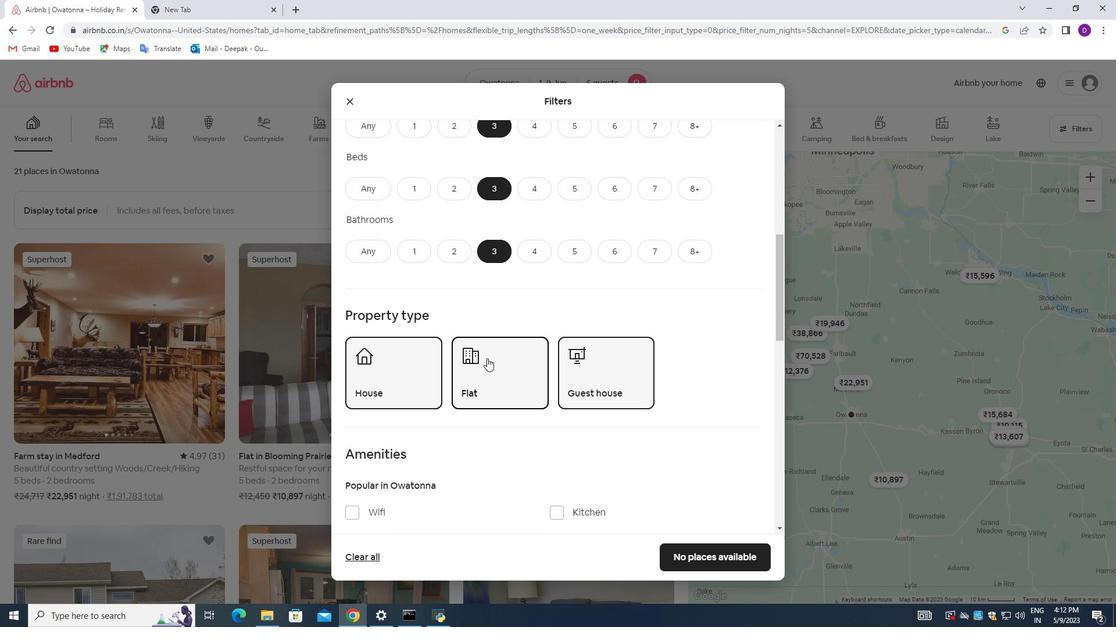 
Action: Mouse scrolled (489, 363) with delta (0, 0)
Screenshot: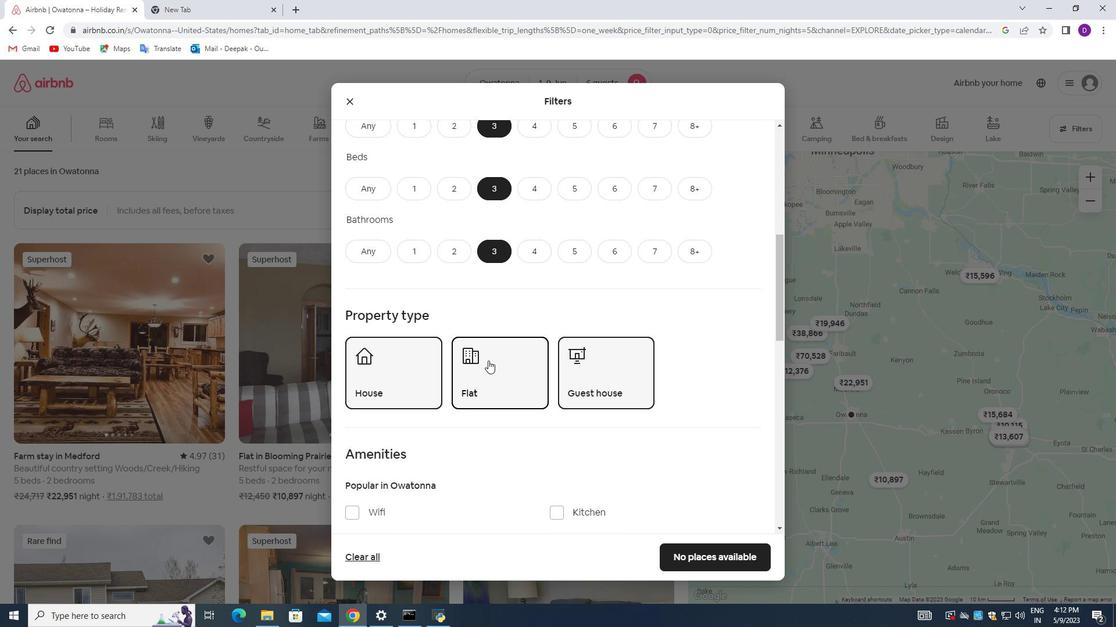 
Action: Mouse moved to (502, 363)
Screenshot: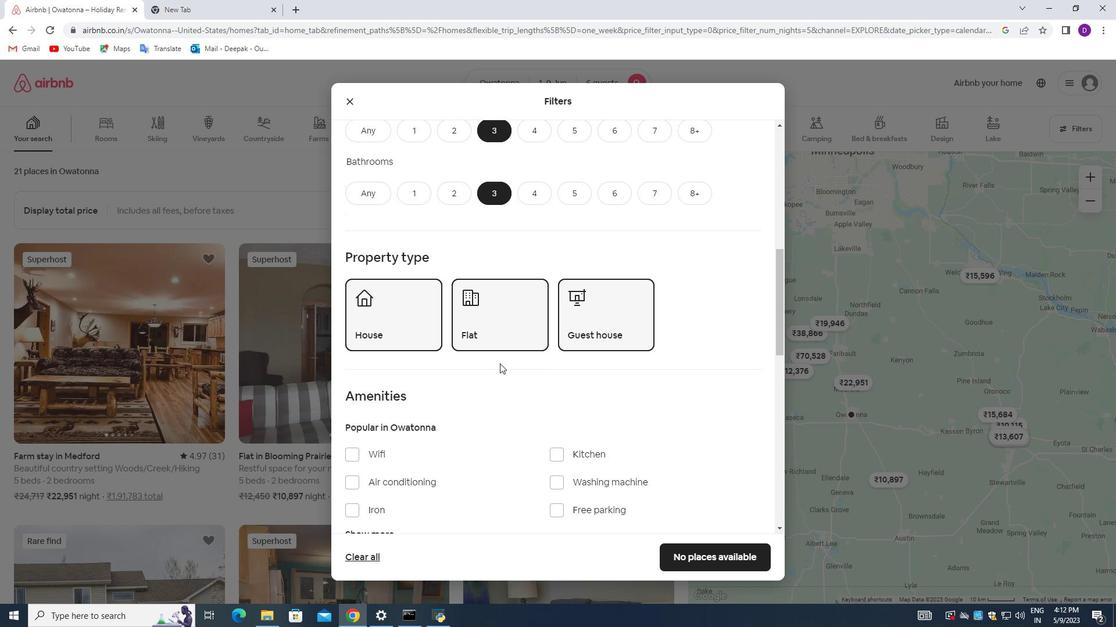 
Action: Mouse scrolled (502, 362) with delta (0, 0)
Screenshot: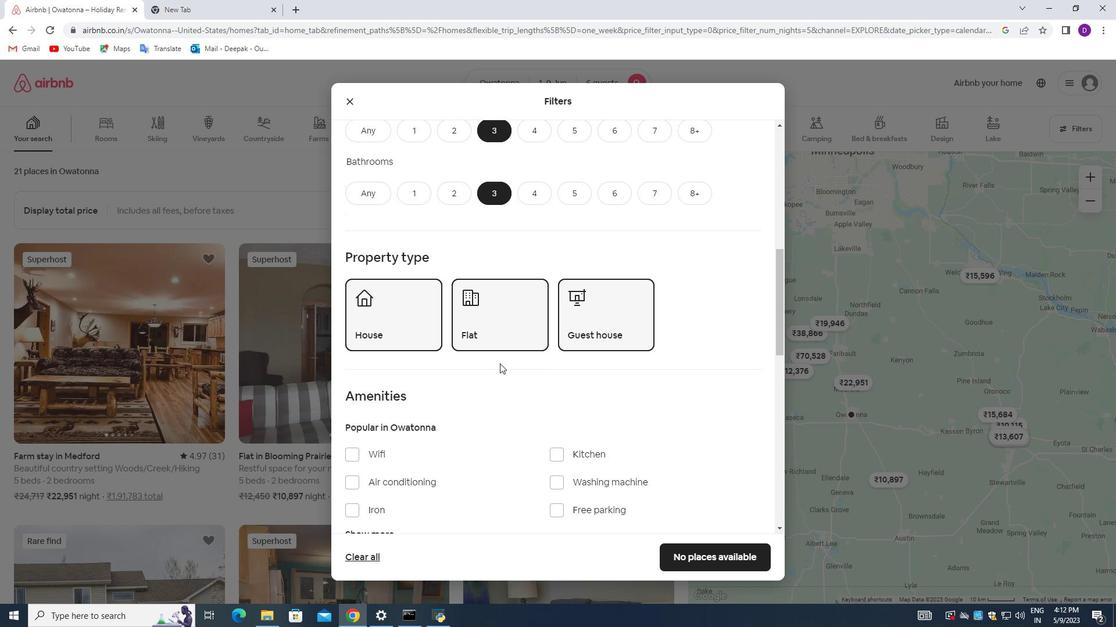 
Action: Mouse moved to (509, 337)
Screenshot: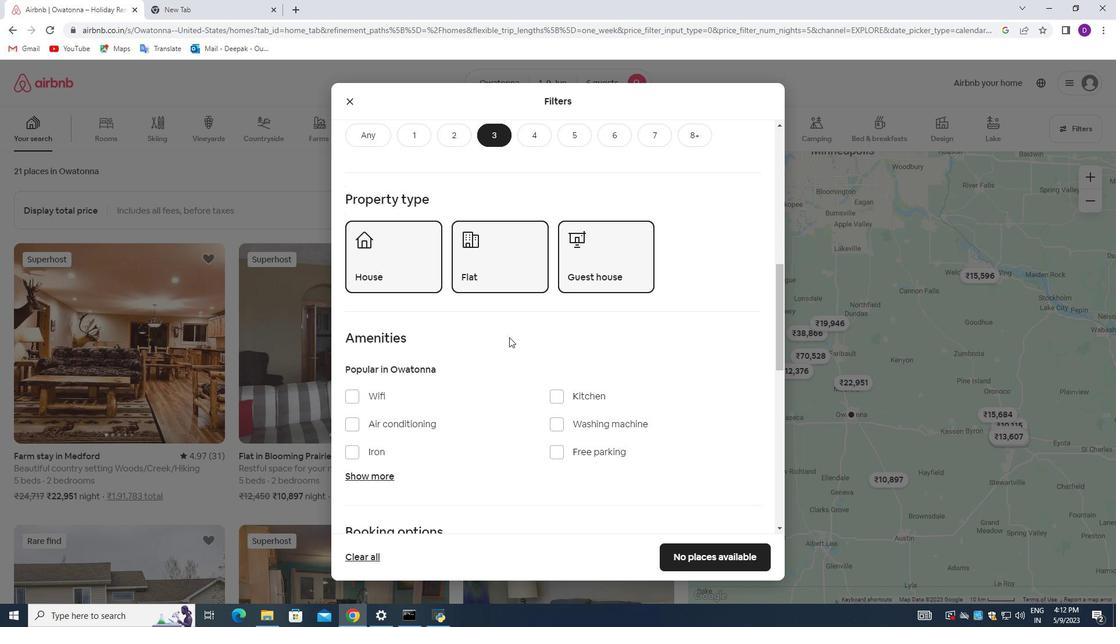 
Action: Mouse scrolled (509, 337) with delta (0, 0)
Screenshot: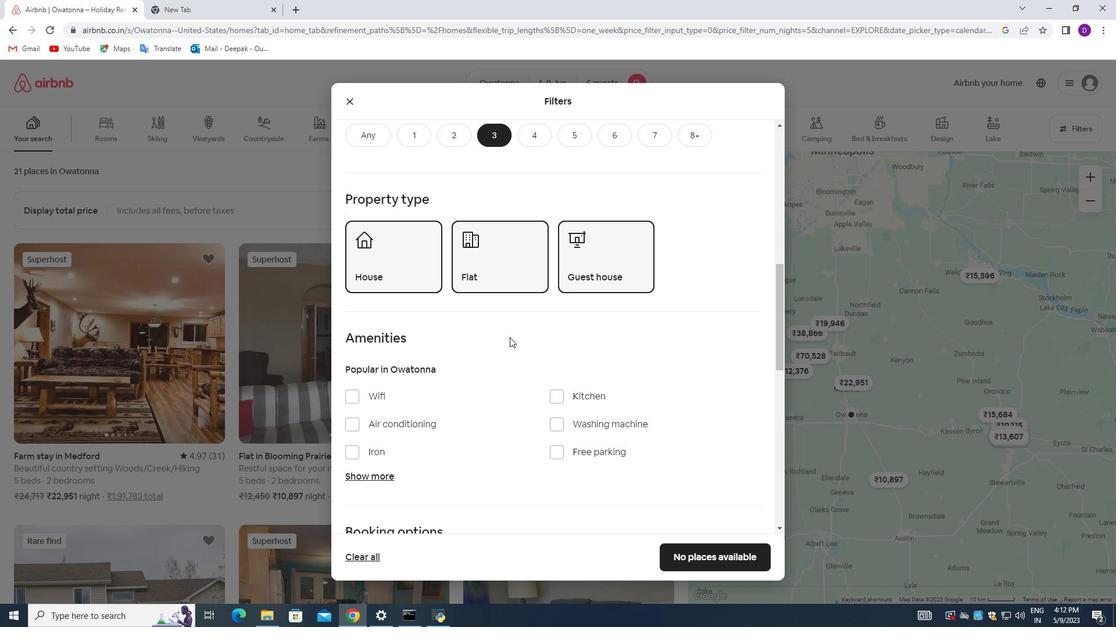 
Action: Mouse moved to (513, 327)
Screenshot: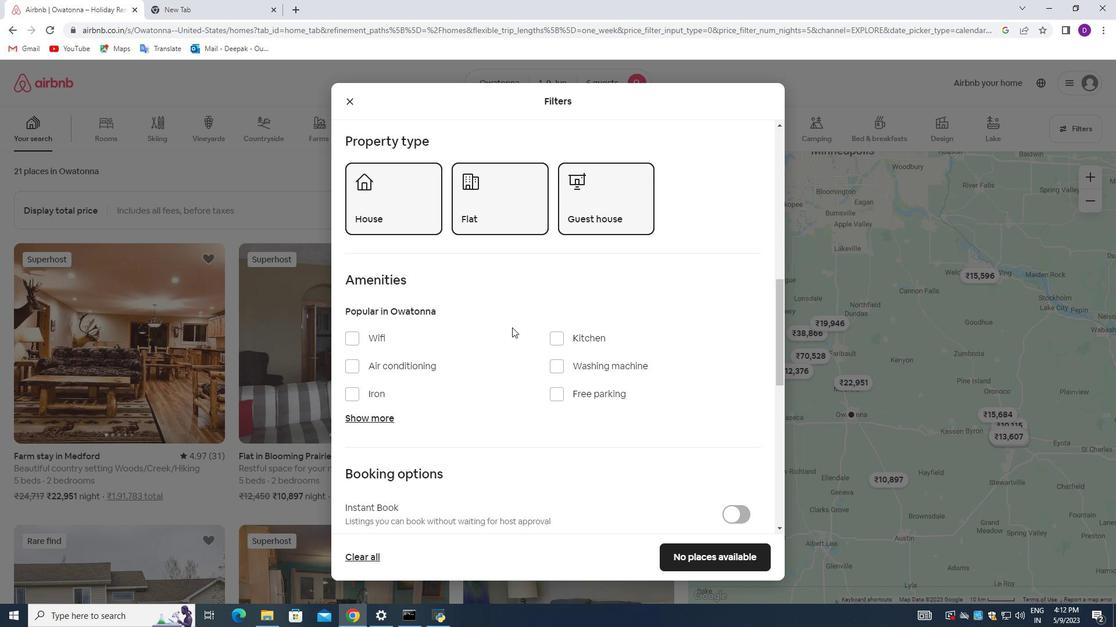 
Action: Mouse scrolled (513, 327) with delta (0, 0)
Screenshot: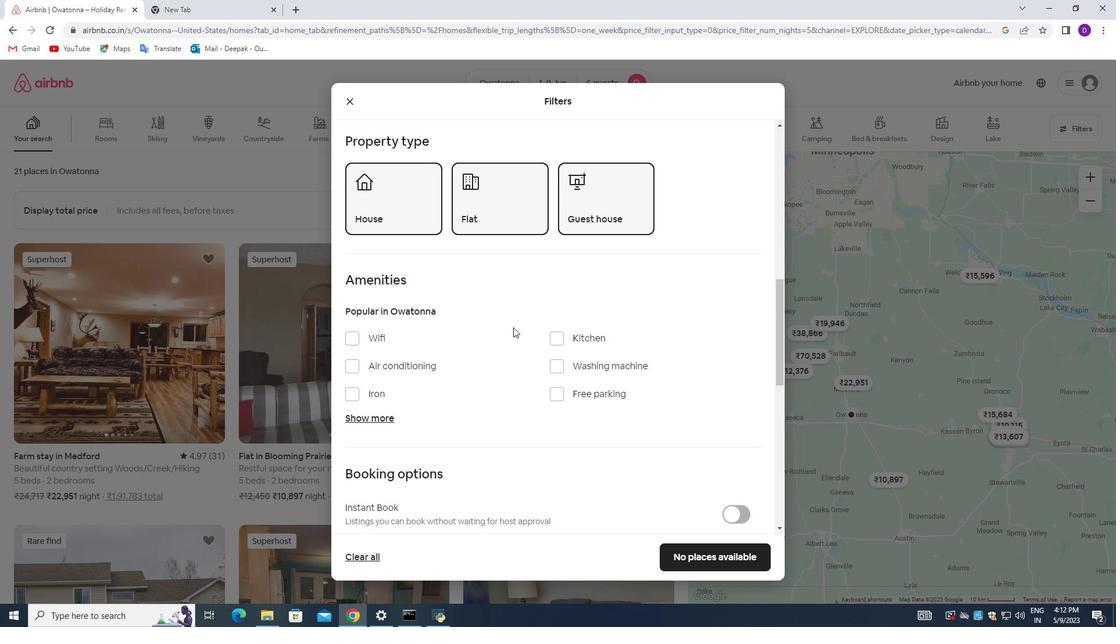 
Action: Mouse moved to (619, 383)
Screenshot: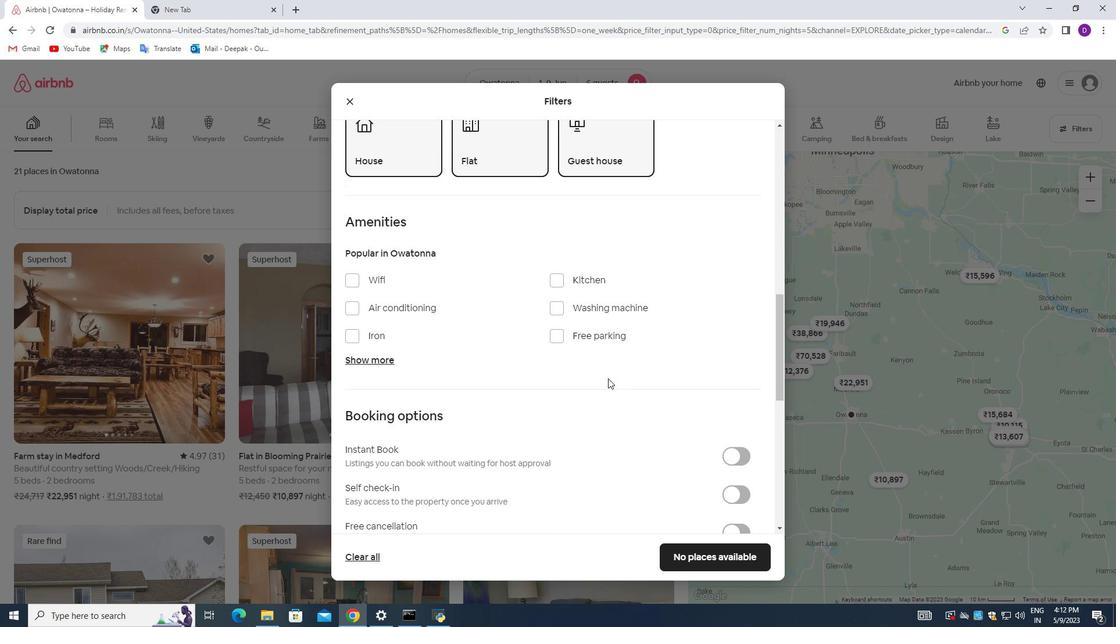 
Action: Mouse scrolled (619, 382) with delta (0, 0)
Screenshot: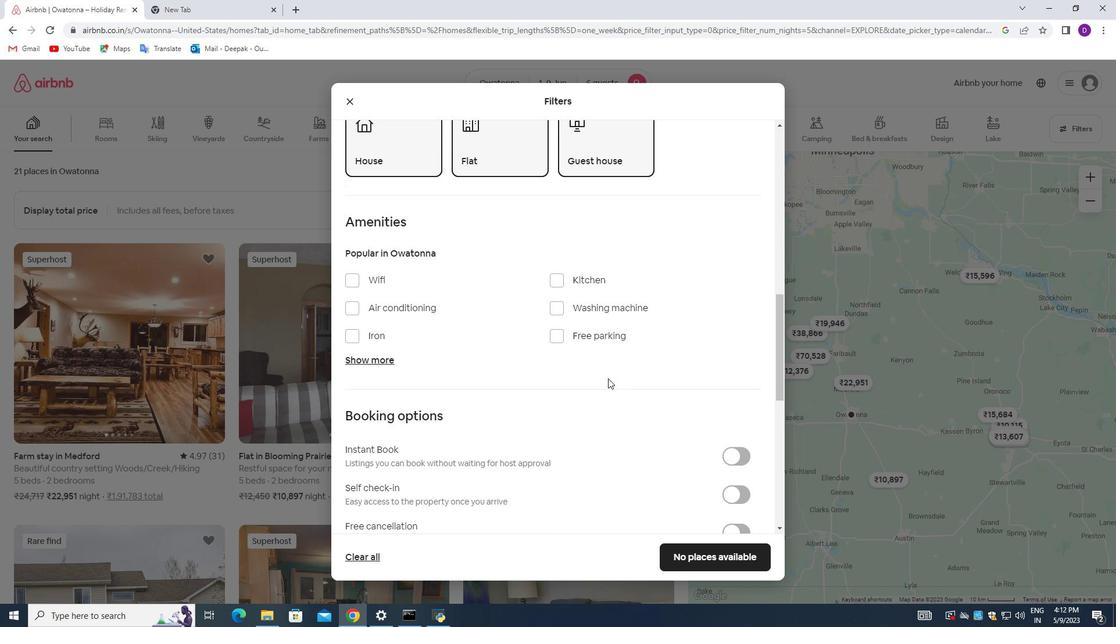 
Action: Mouse moved to (619, 383)
Screenshot: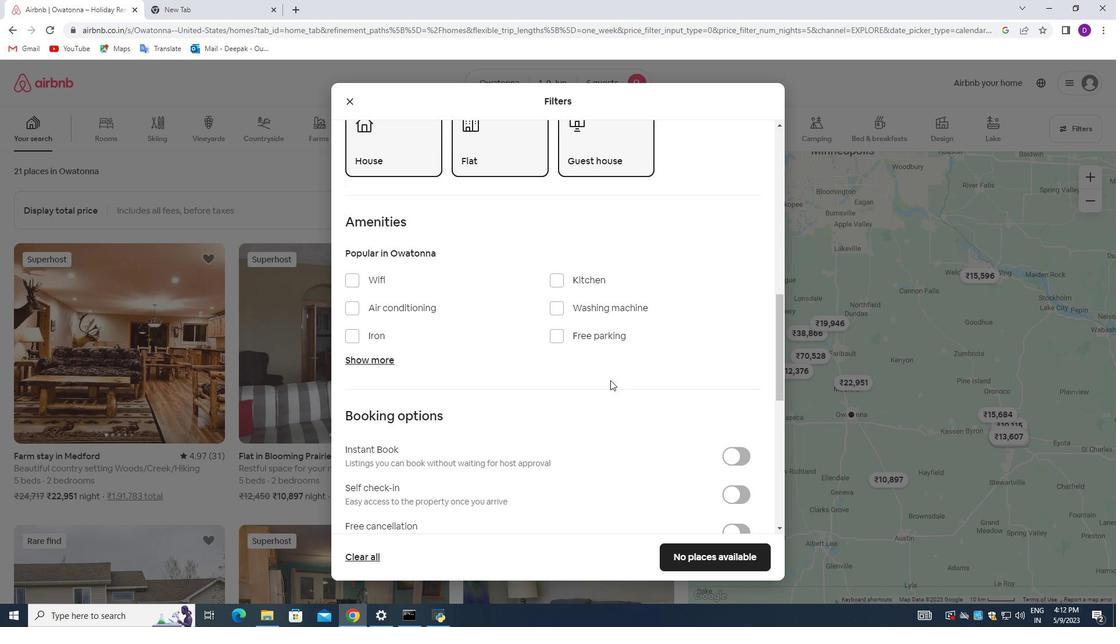 
Action: Mouse scrolled (619, 383) with delta (0, 0)
Screenshot: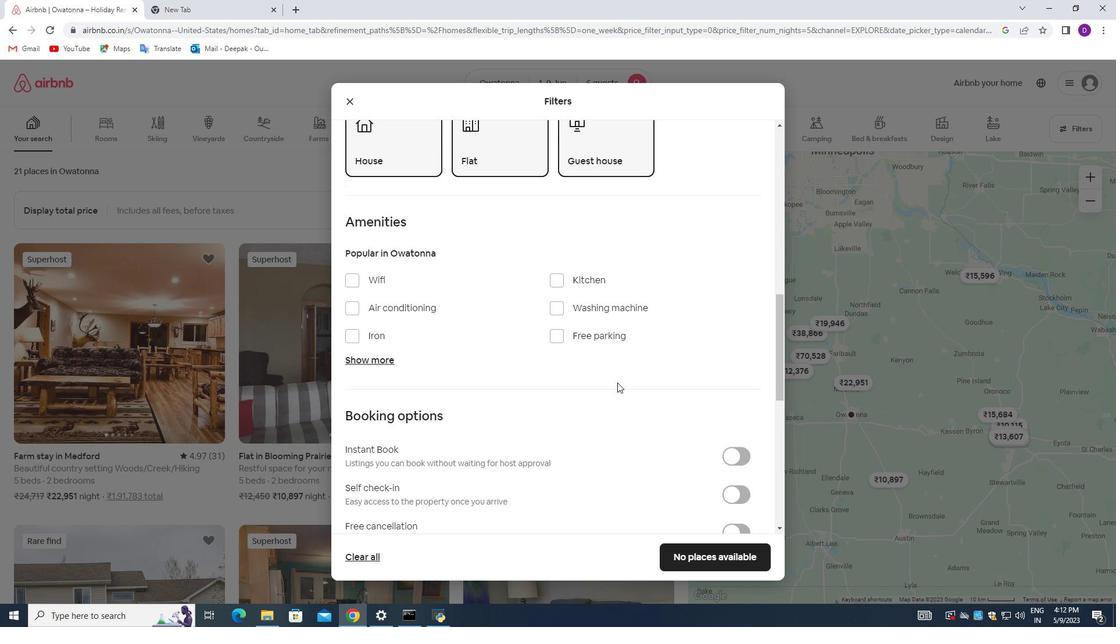 
Action: Mouse moved to (734, 382)
Screenshot: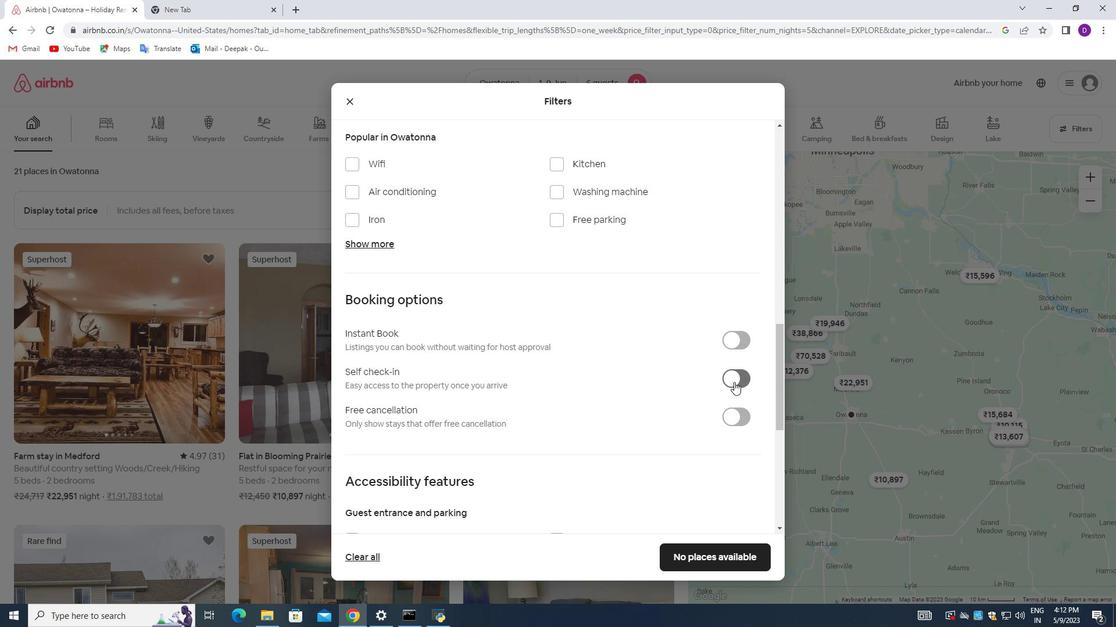 
Action: Mouse pressed left at (734, 382)
Screenshot: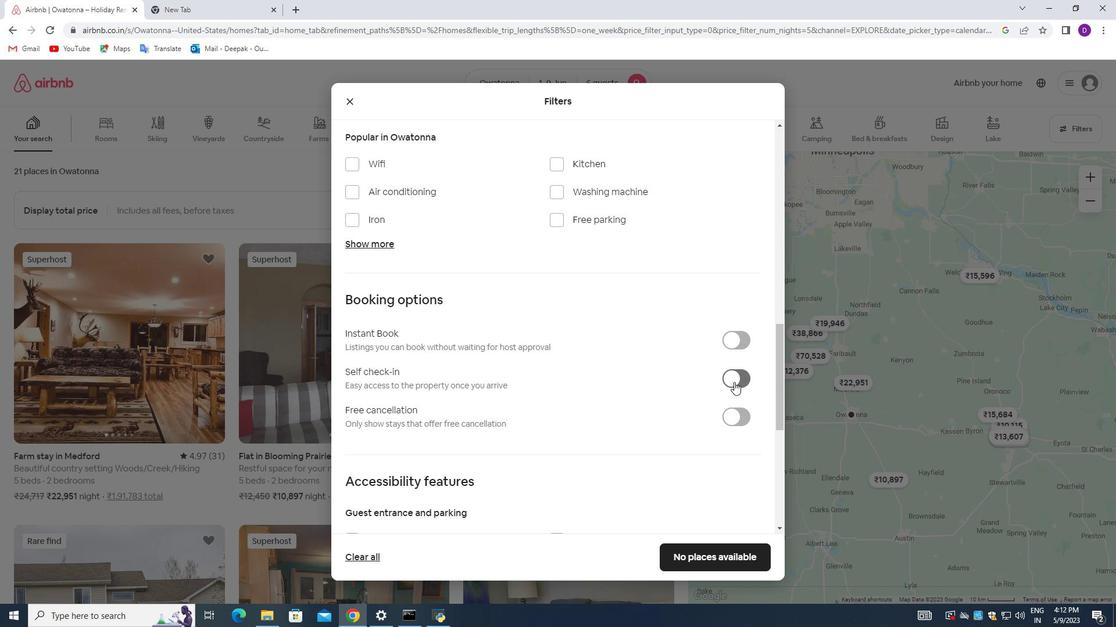 
Action: Mouse moved to (541, 403)
Screenshot: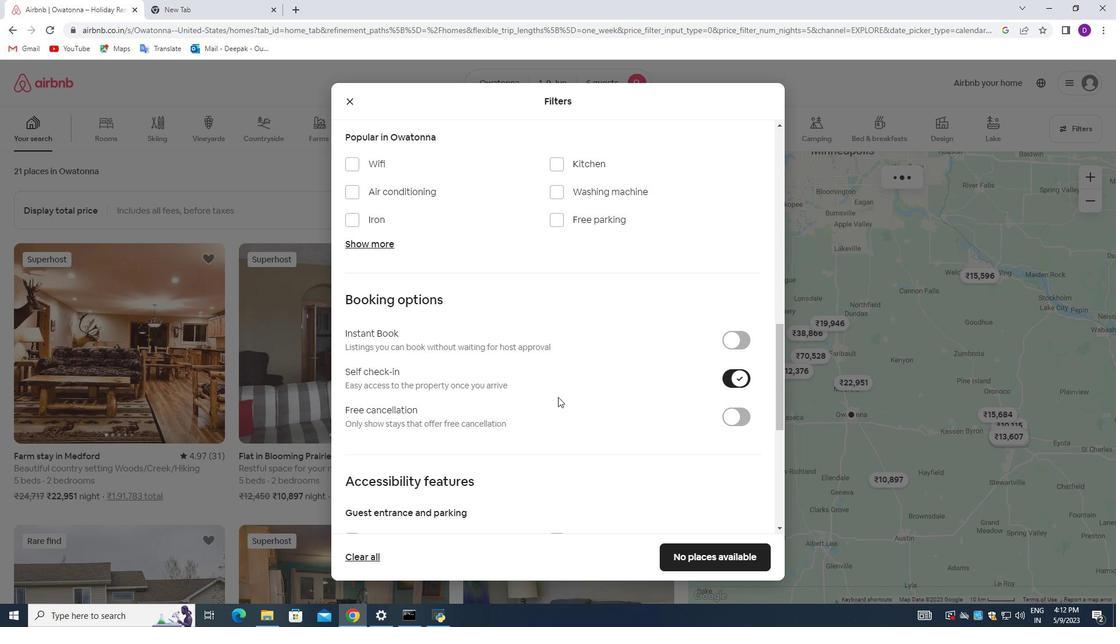 
Action: Mouse scrolled (541, 402) with delta (0, 0)
Screenshot: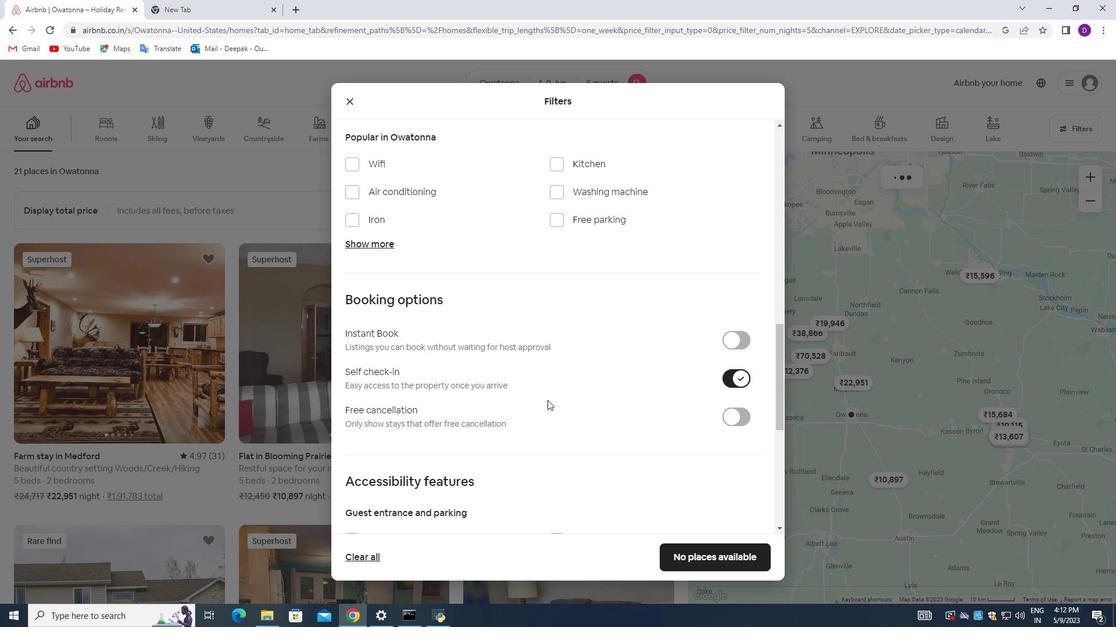 
Action: Mouse moved to (540, 403)
Screenshot: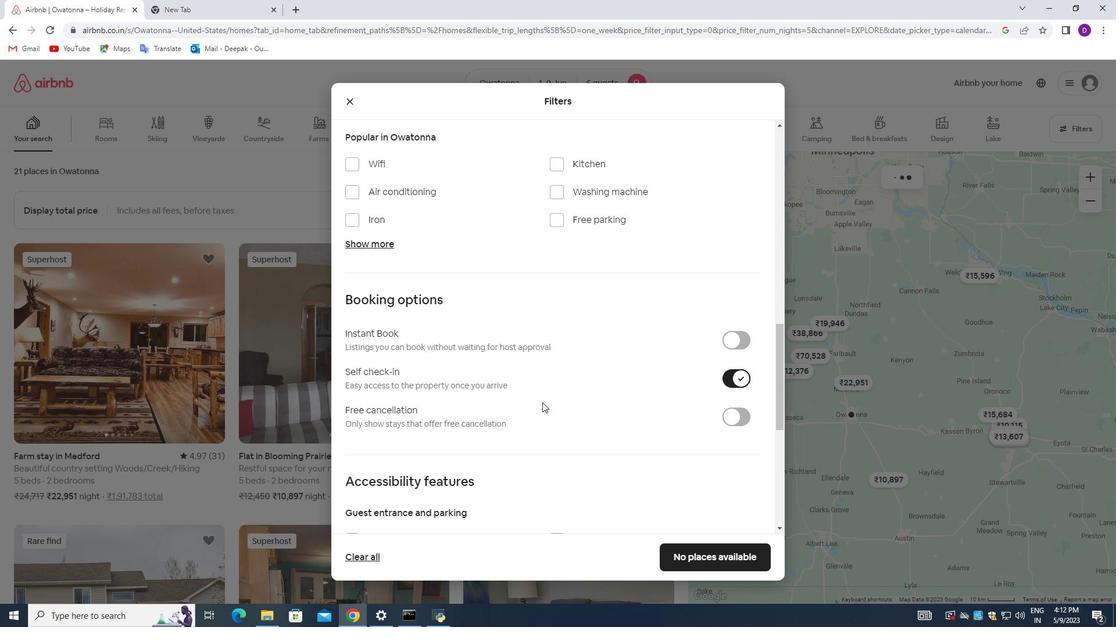 
Action: Mouse scrolled (540, 402) with delta (0, 0)
Screenshot: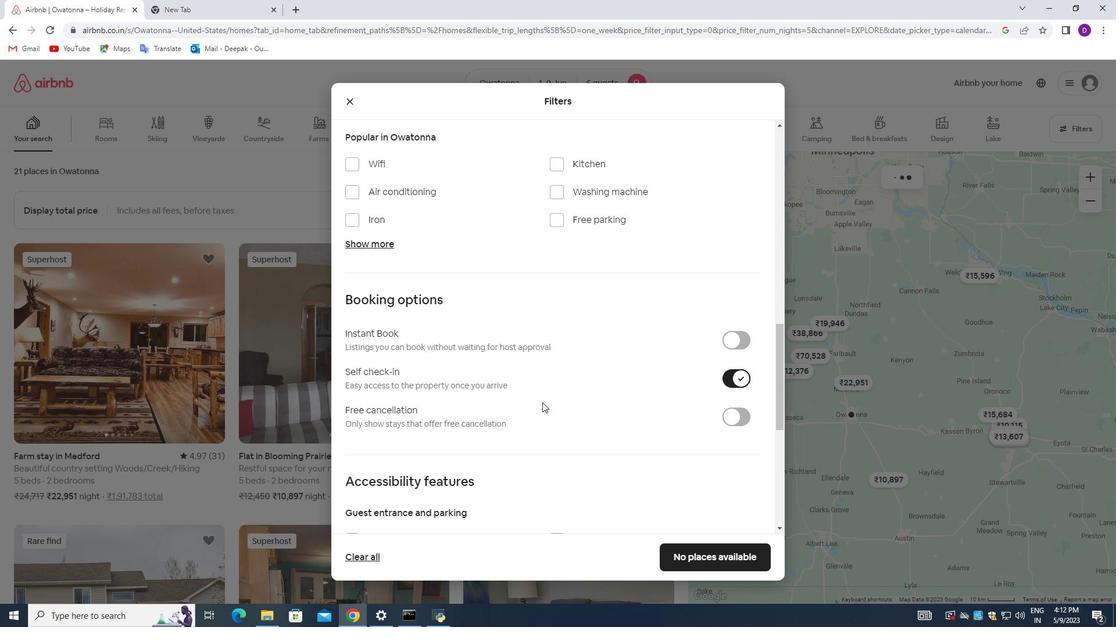 
Action: Mouse moved to (540, 403)
Screenshot: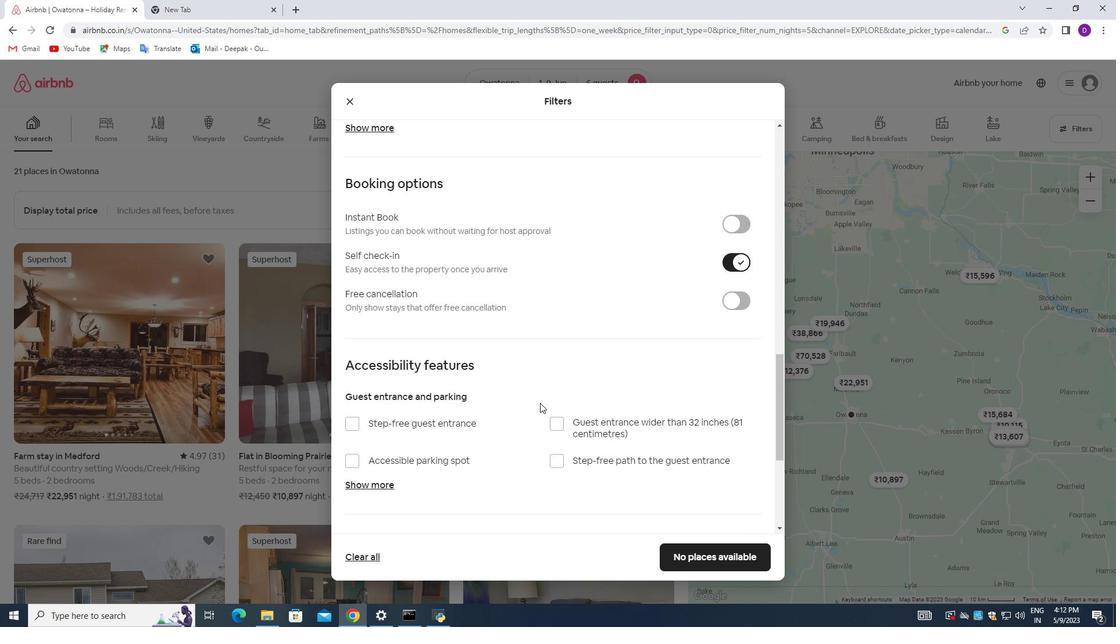 
Action: Mouse scrolled (540, 402) with delta (0, 0)
Screenshot: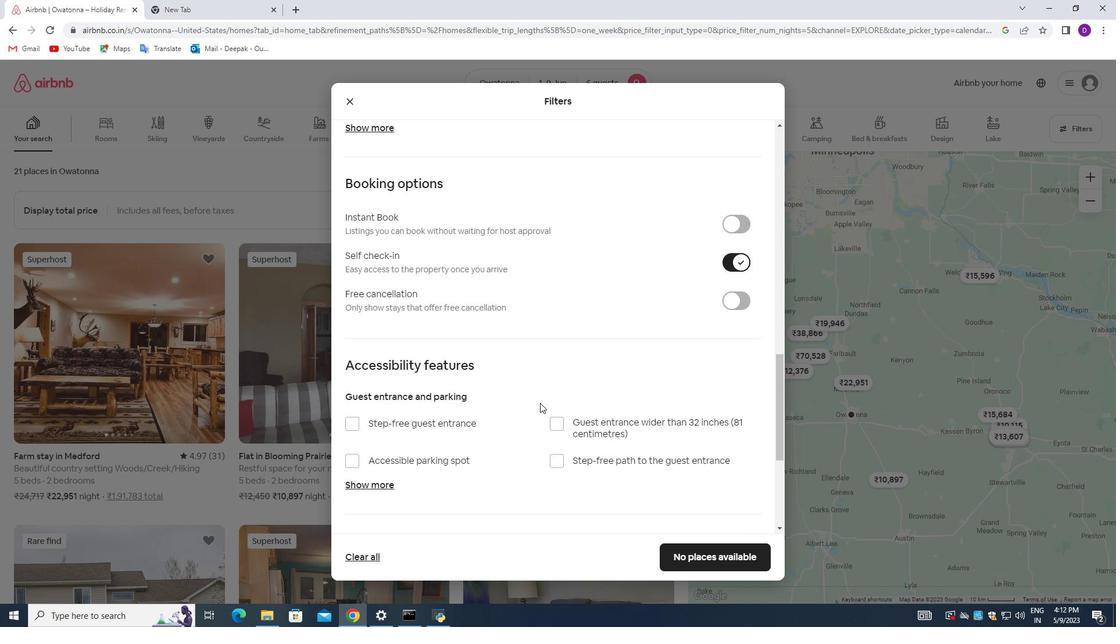 
Action: Mouse moved to (540, 404)
Screenshot: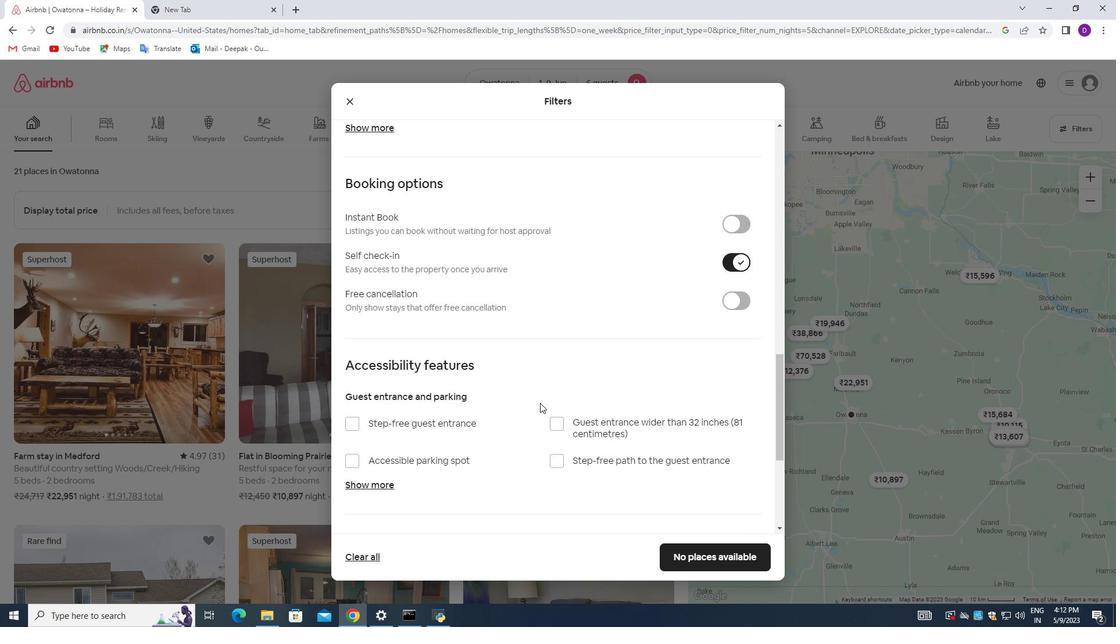 
Action: Mouse scrolled (540, 403) with delta (0, 0)
Screenshot: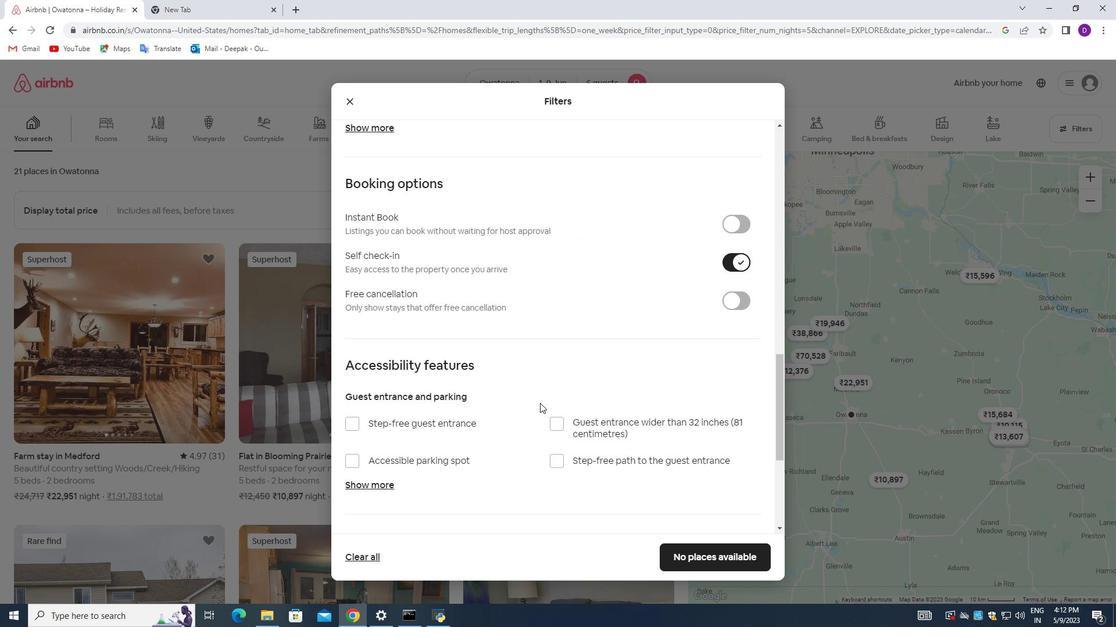 
Action: Mouse moved to (540, 404)
Screenshot: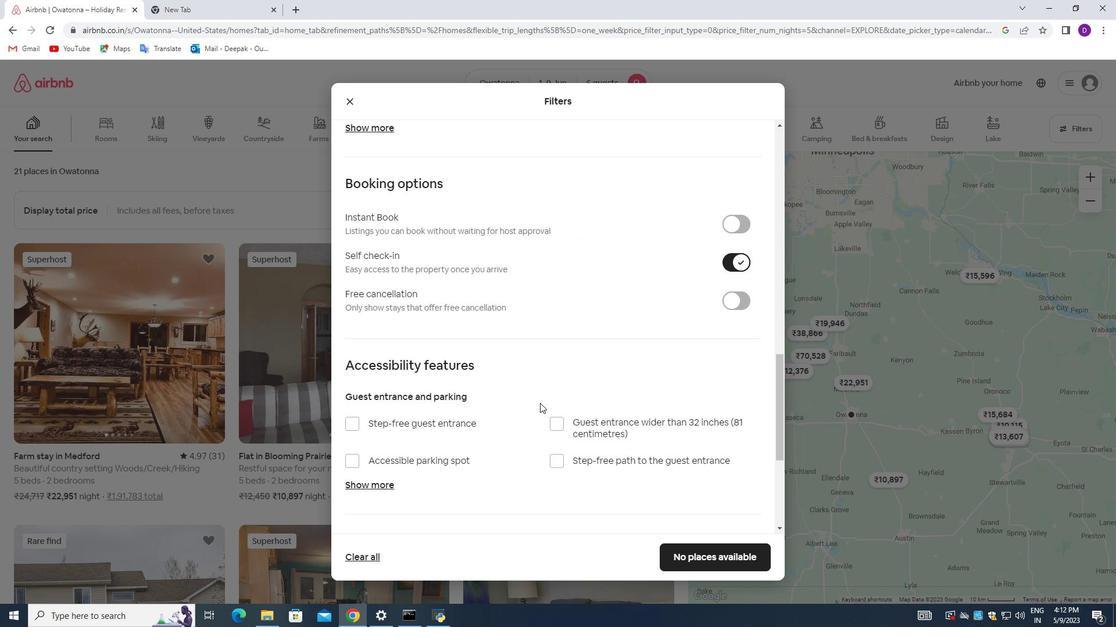 
Action: Mouse scrolled (540, 404) with delta (0, 0)
Screenshot: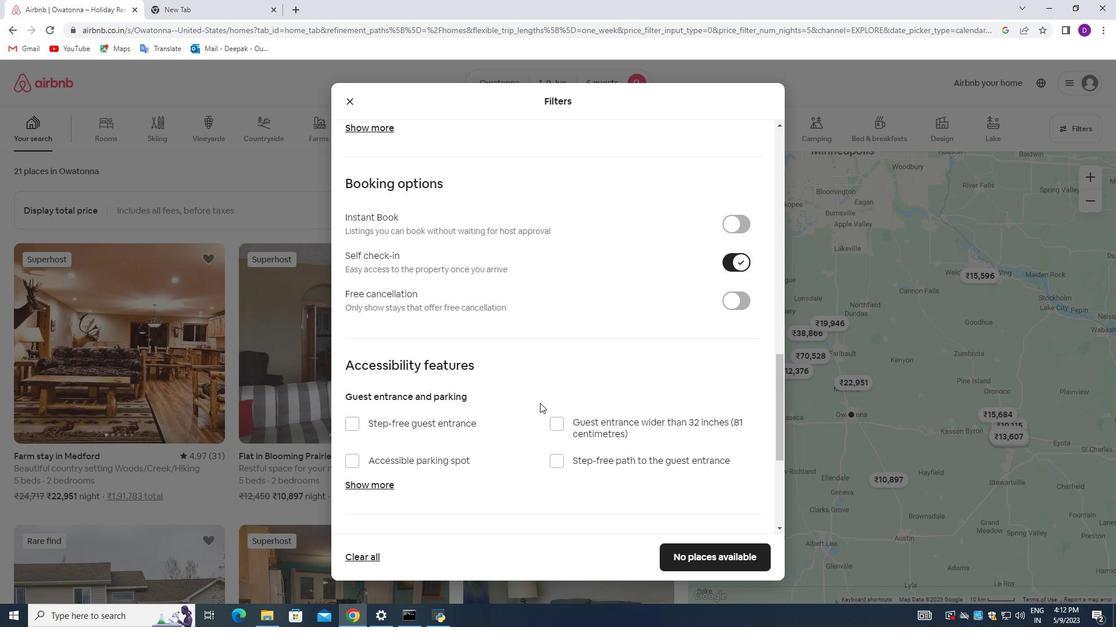 
Action: Mouse moved to (539, 405)
Screenshot: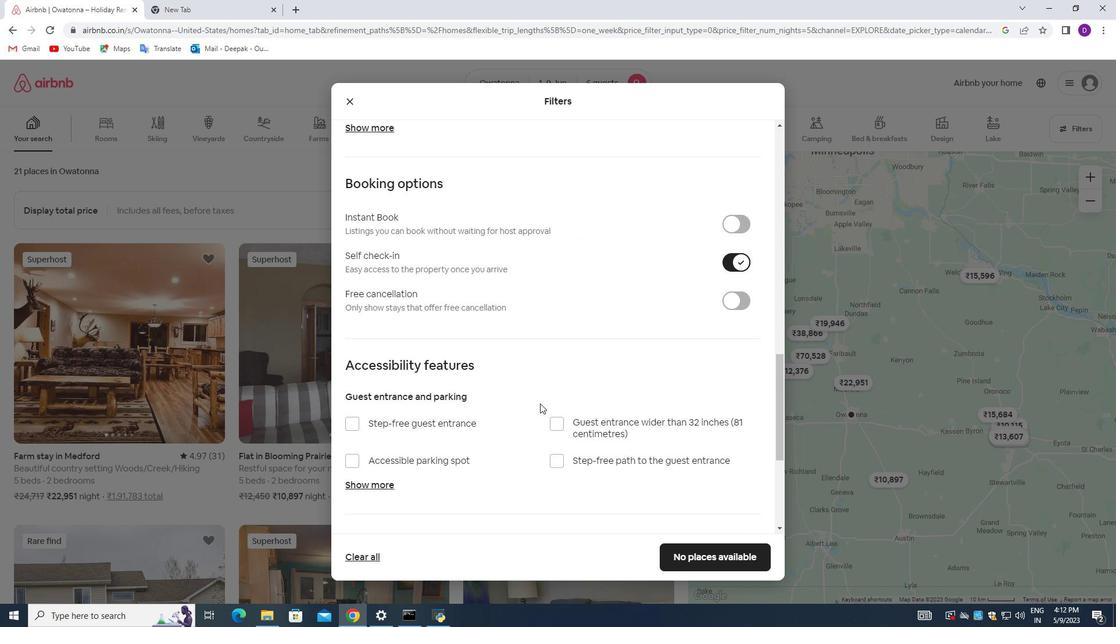 
Action: Mouse scrolled (539, 404) with delta (0, 0)
Screenshot: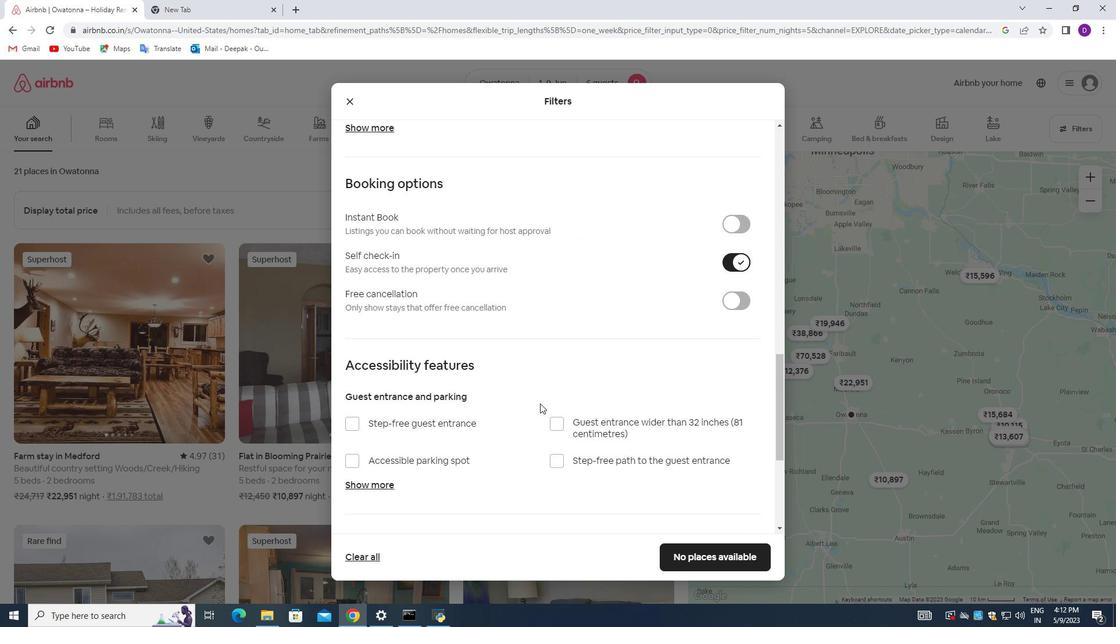 
Action: Mouse moved to (527, 409)
Screenshot: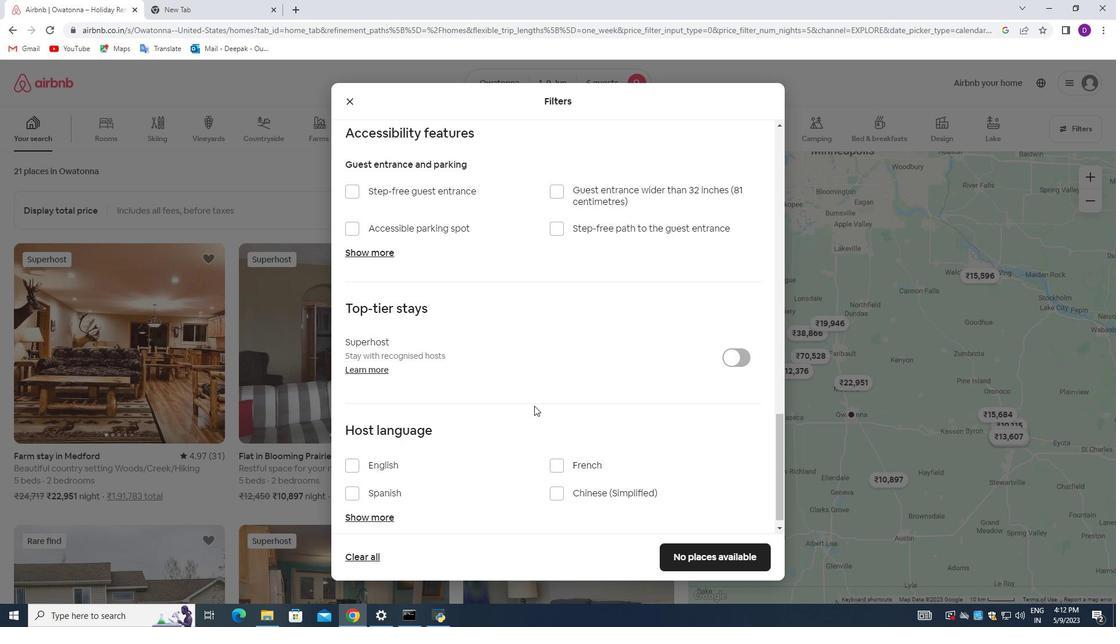
Action: Mouse scrolled (527, 409) with delta (0, 0)
Screenshot: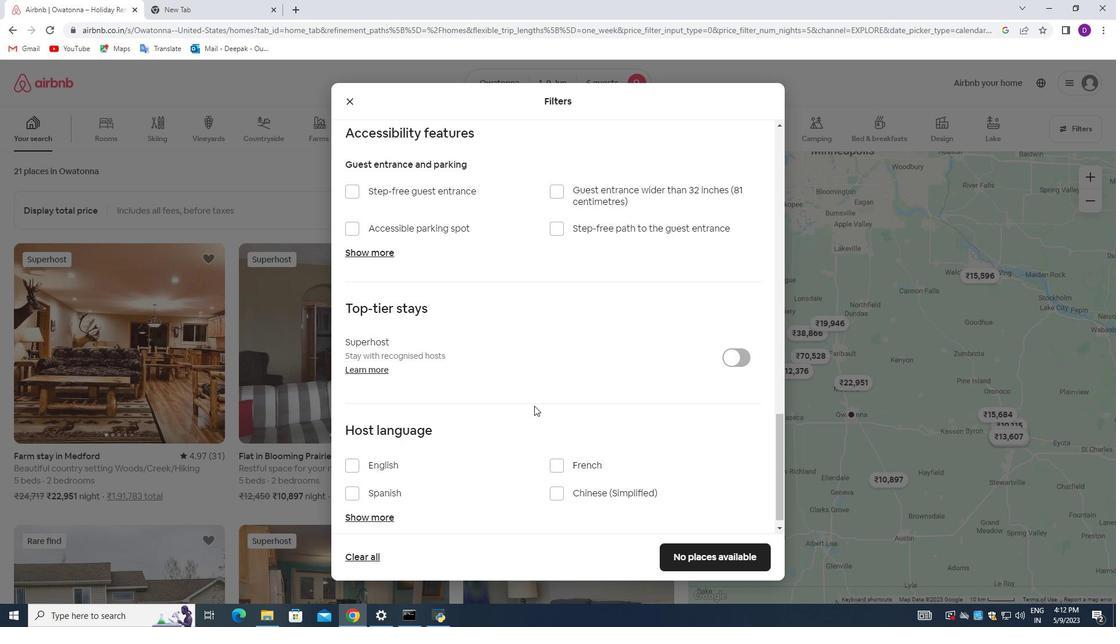 
Action: Mouse moved to (521, 412)
Screenshot: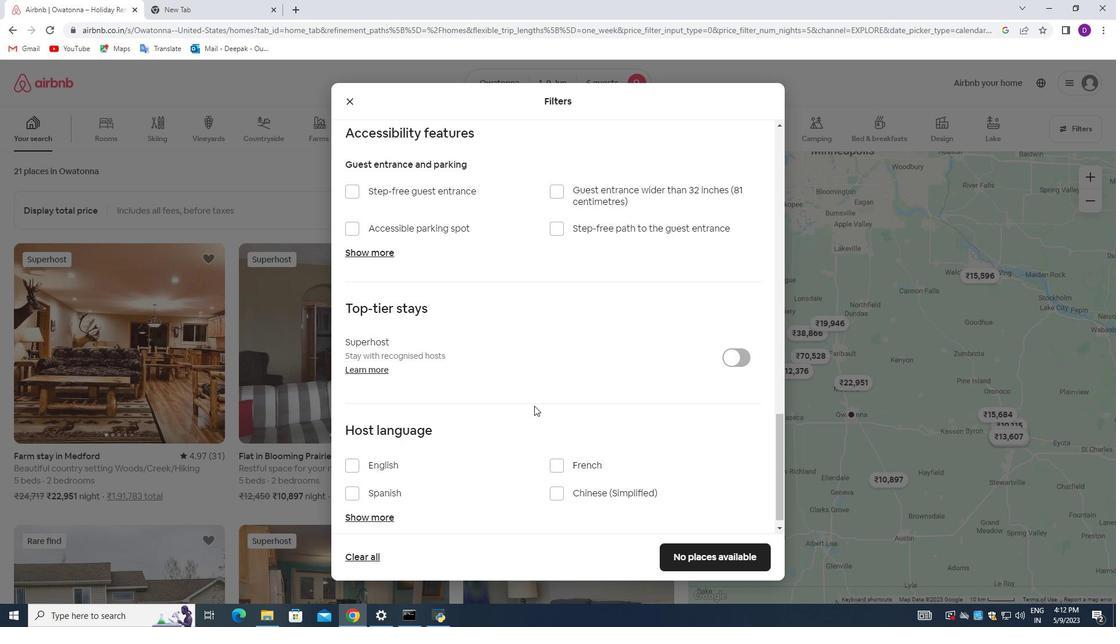 
Action: Mouse scrolled (521, 411) with delta (0, 0)
Screenshot: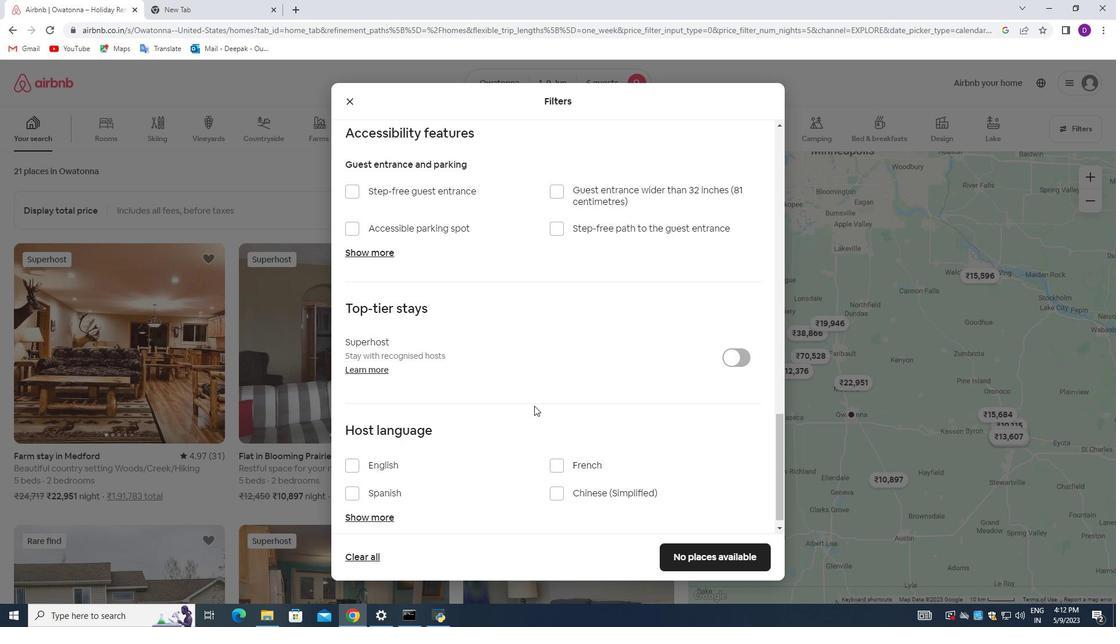 
Action: Mouse moved to (516, 413)
Screenshot: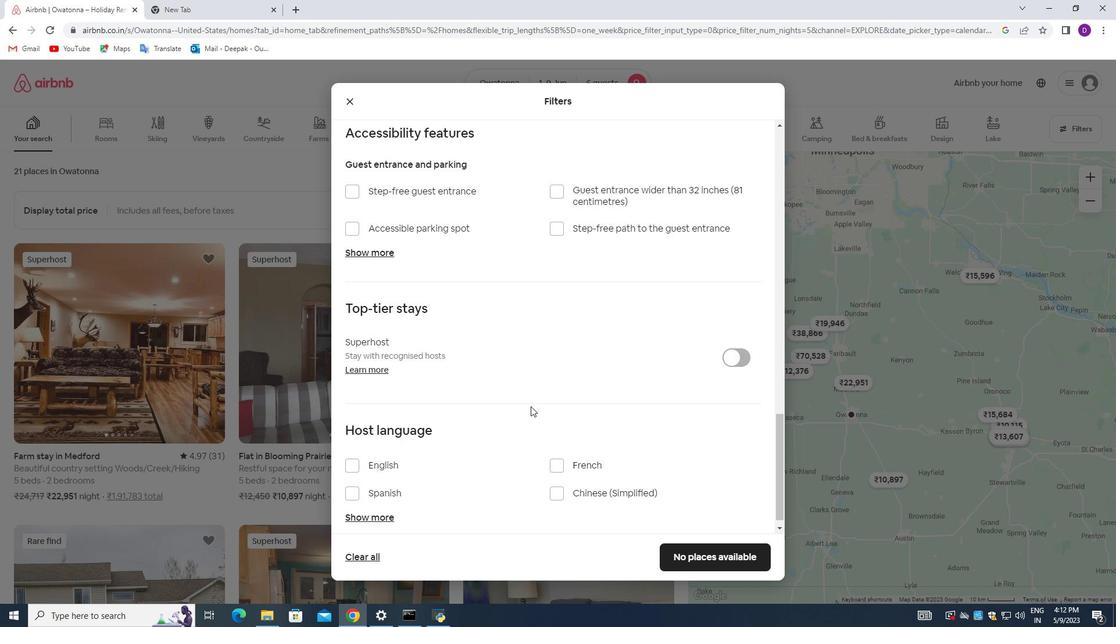 
Action: Mouse scrolled (516, 413) with delta (0, 0)
Screenshot: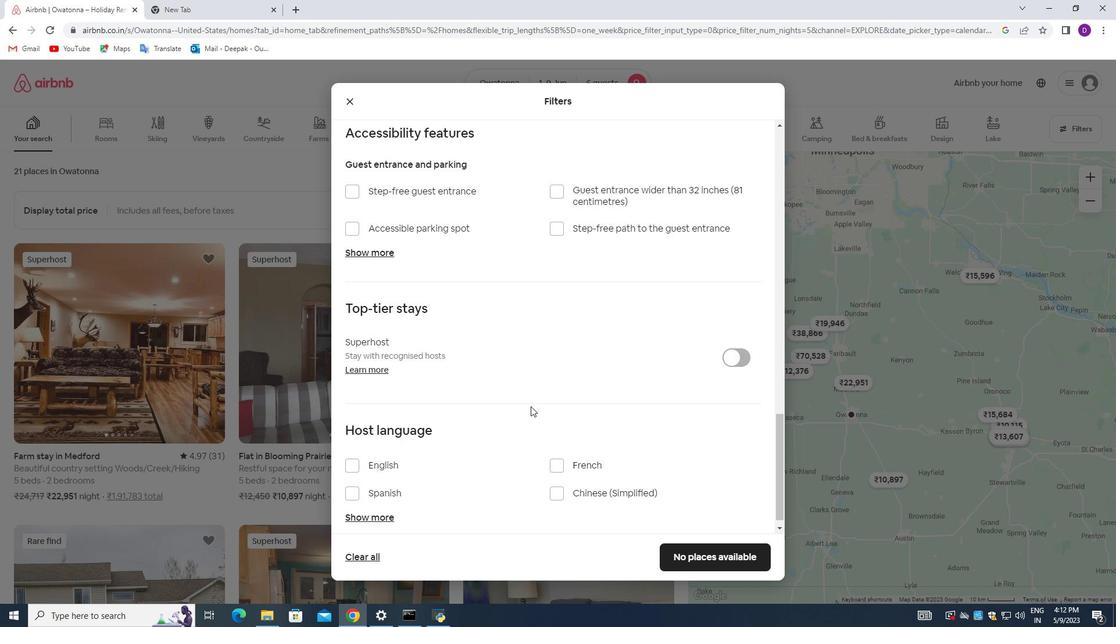 
Action: Mouse moved to (511, 414)
Screenshot: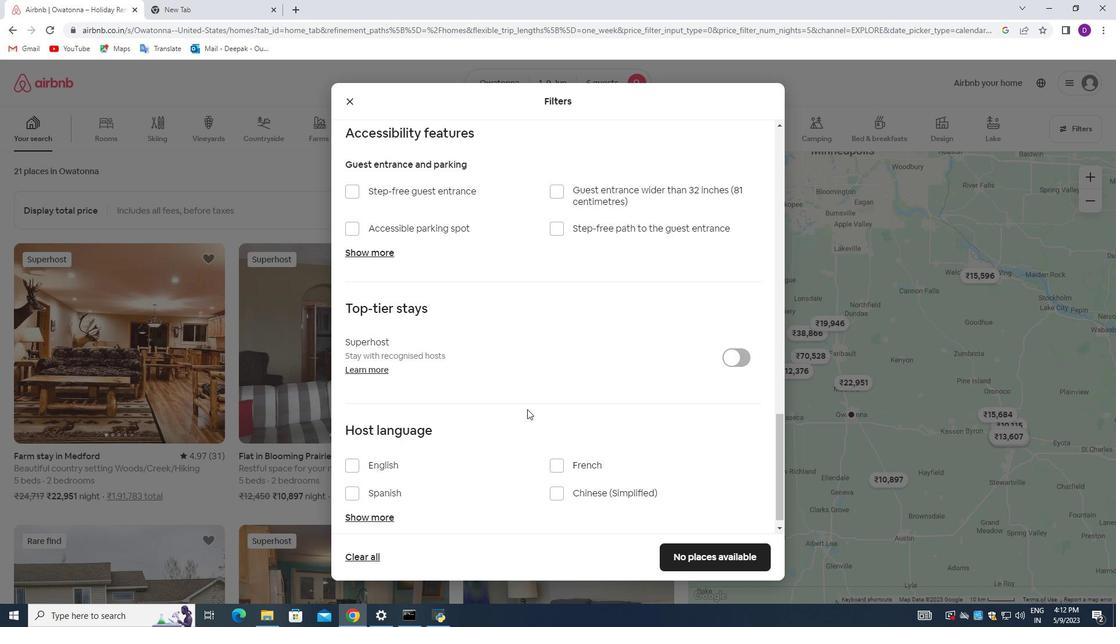 
Action: Mouse scrolled (511, 413) with delta (0, 0)
Screenshot: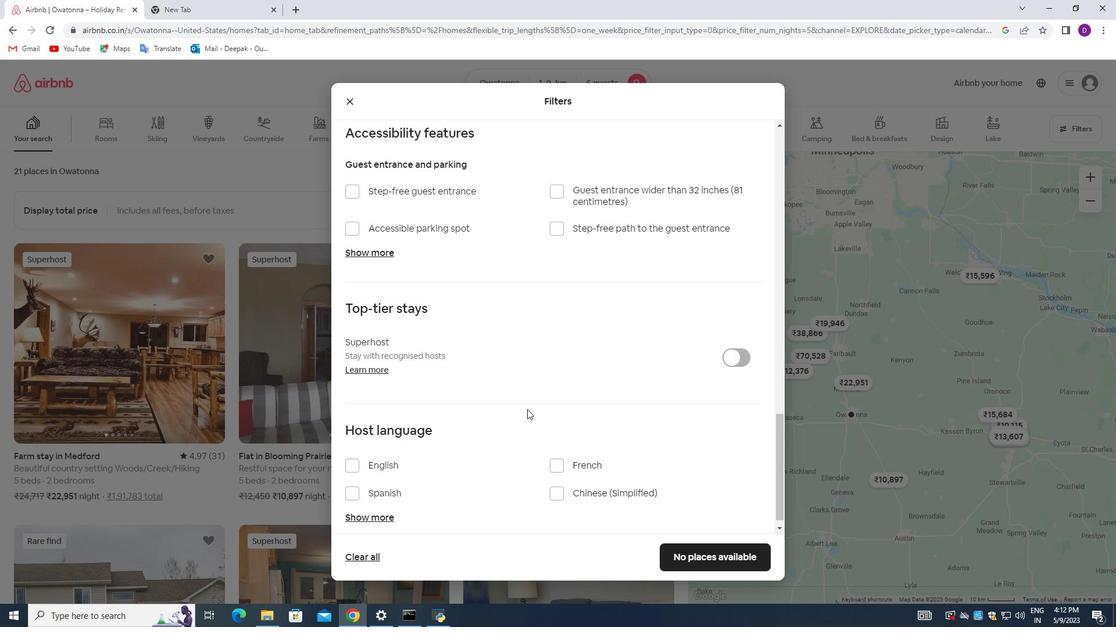 
Action: Mouse moved to (346, 452)
Screenshot: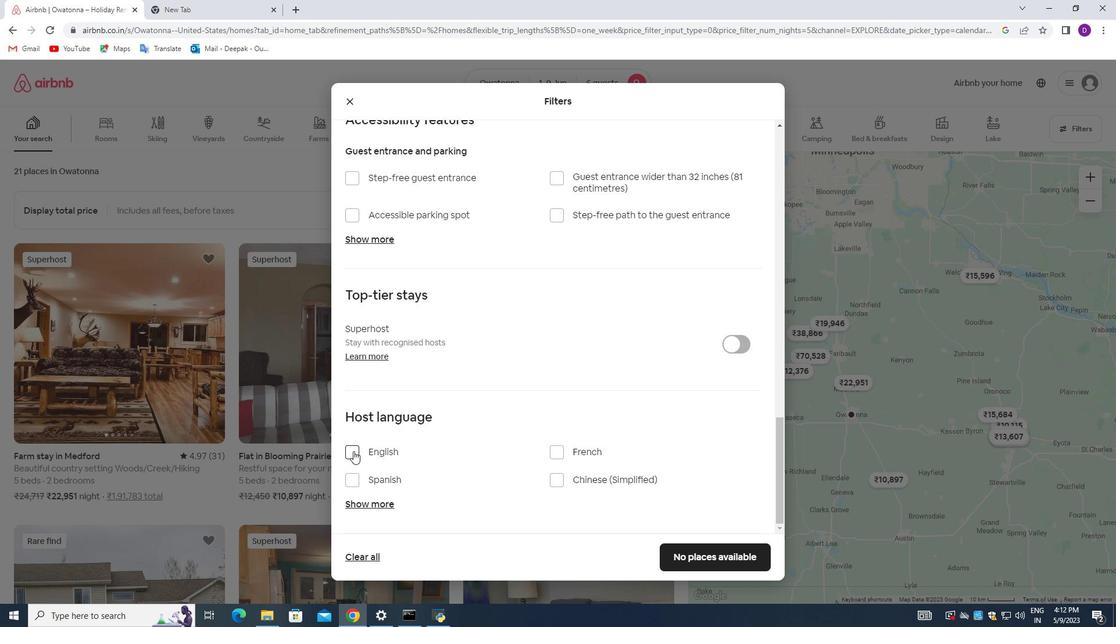 
Action: Mouse pressed left at (346, 452)
Screenshot: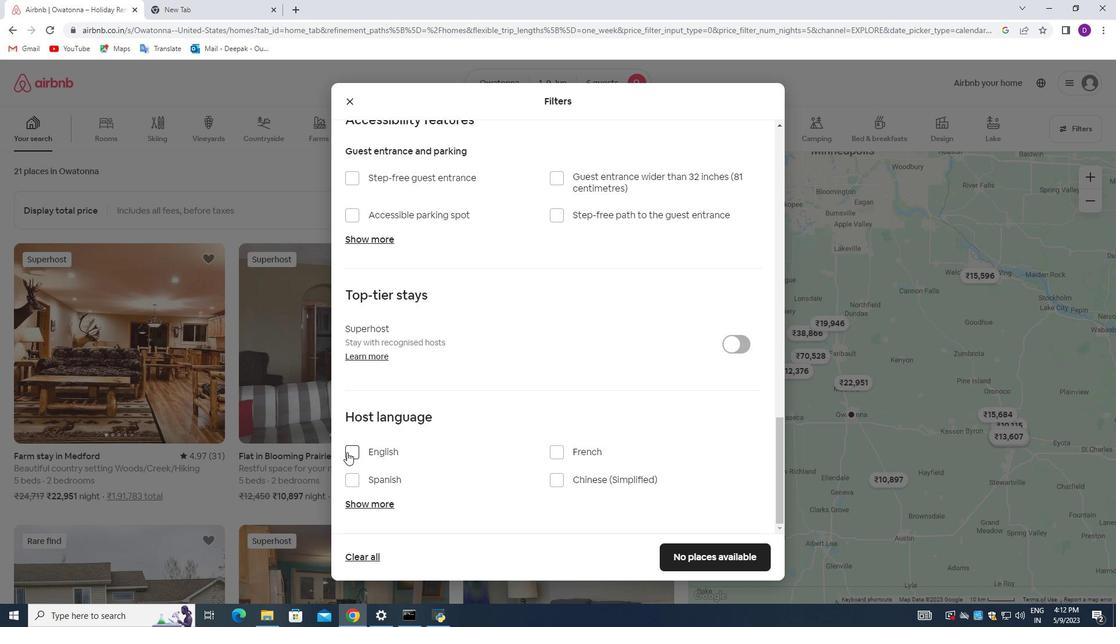 
Action: Mouse moved to (671, 555)
Screenshot: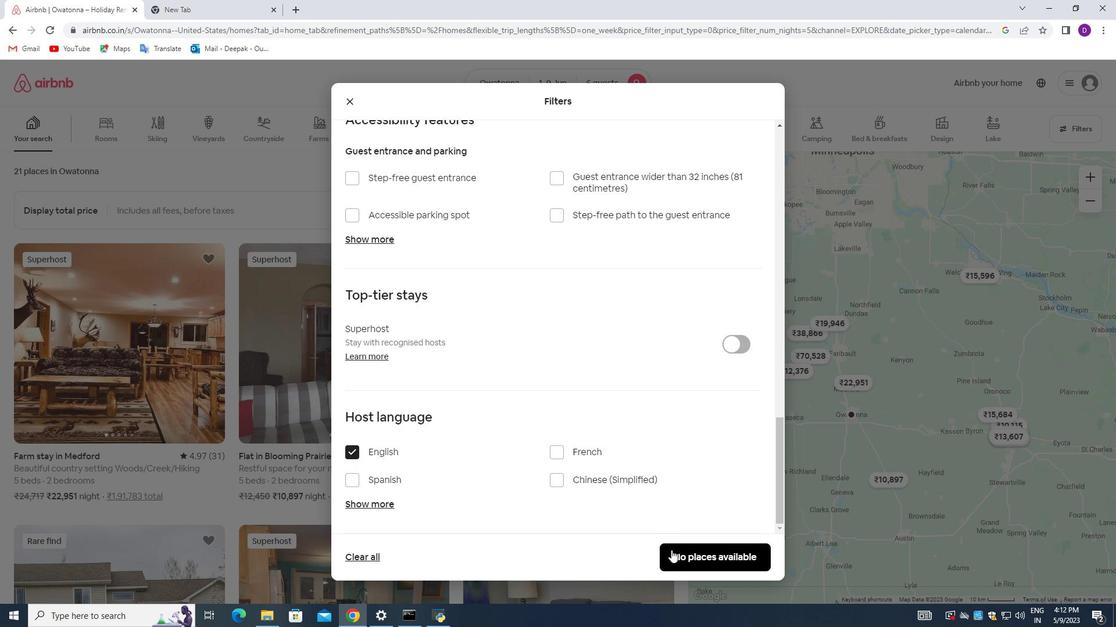 
Action: Mouse pressed left at (671, 555)
Screenshot: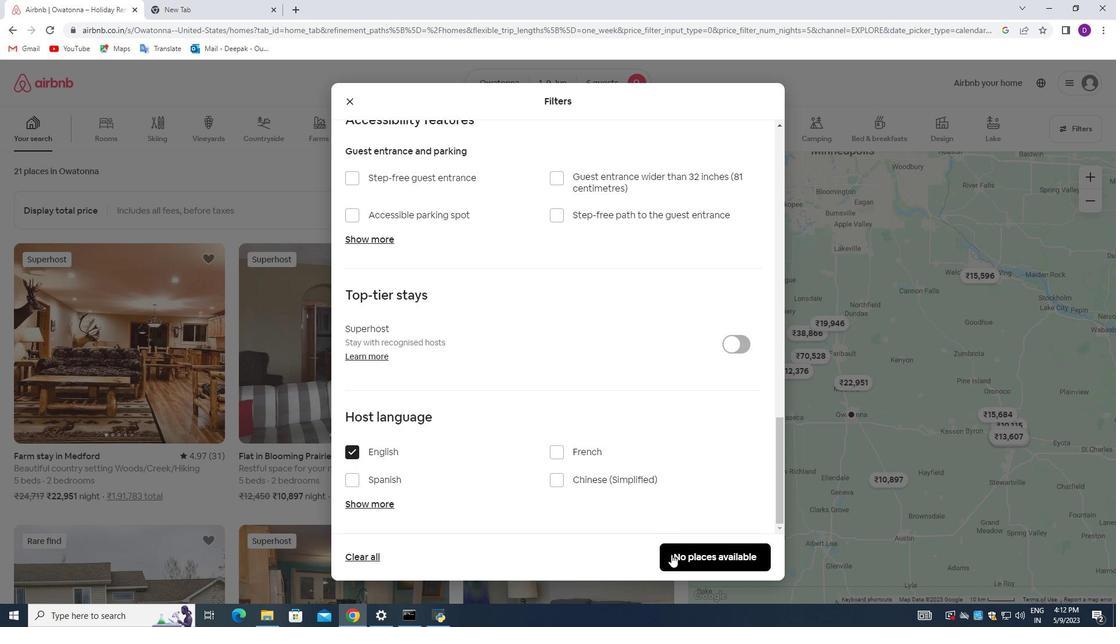 
Action: Mouse moved to (615, 391)
Screenshot: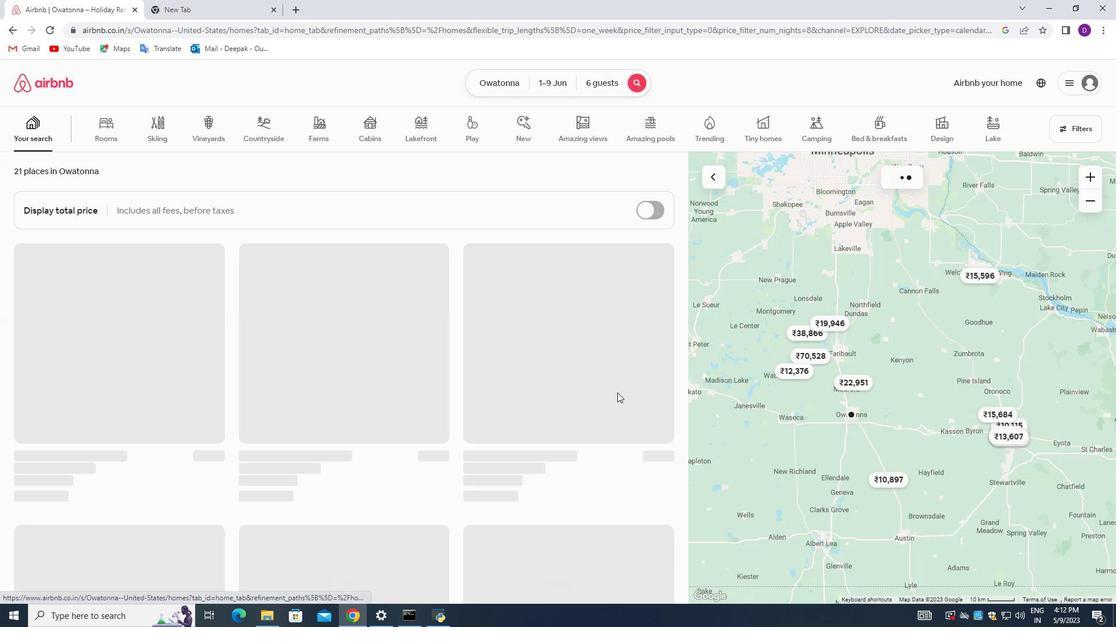 
